 Task: Look for Airbnb properties in Bali, Cameroon from 6th December, 2023 to 18th December, 2023 for 3 adults.2 bedrooms having 2 beds and 2 bathrooms. Property type can be hotel. Amenities needed are: washing machine. Look for 4 properties as per requirement.
Action: Mouse pressed left at (469, 74)
Screenshot: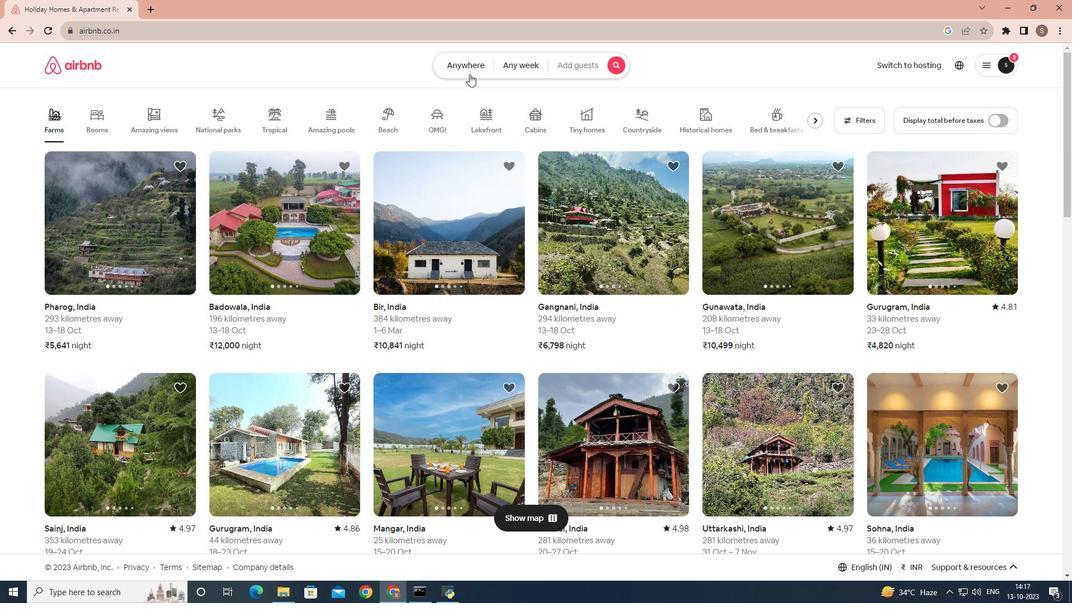 
Action: Mouse moved to (367, 112)
Screenshot: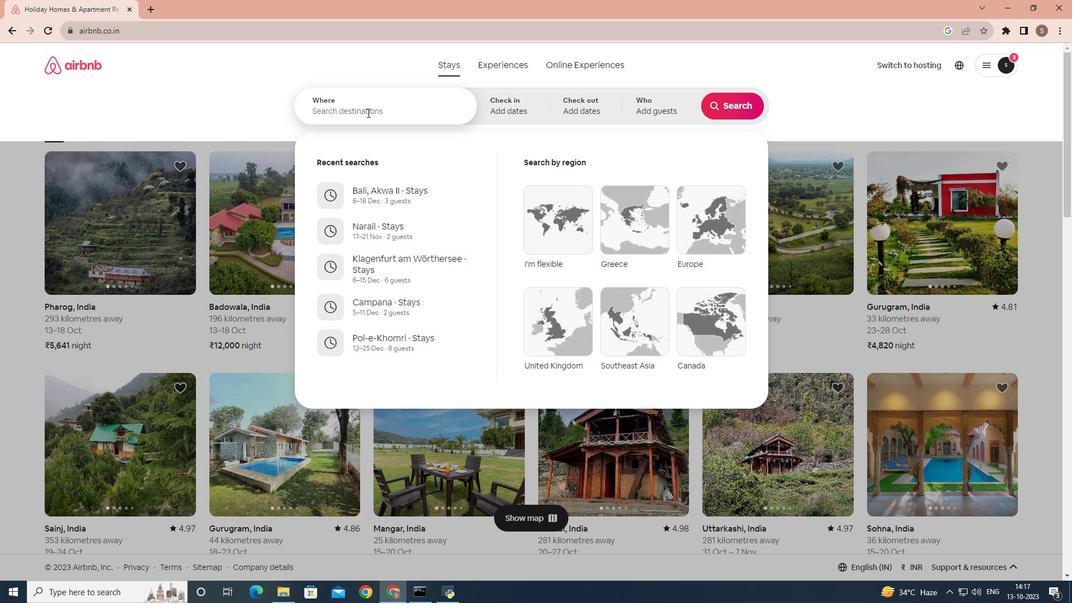 
Action: Mouse pressed left at (367, 112)
Screenshot: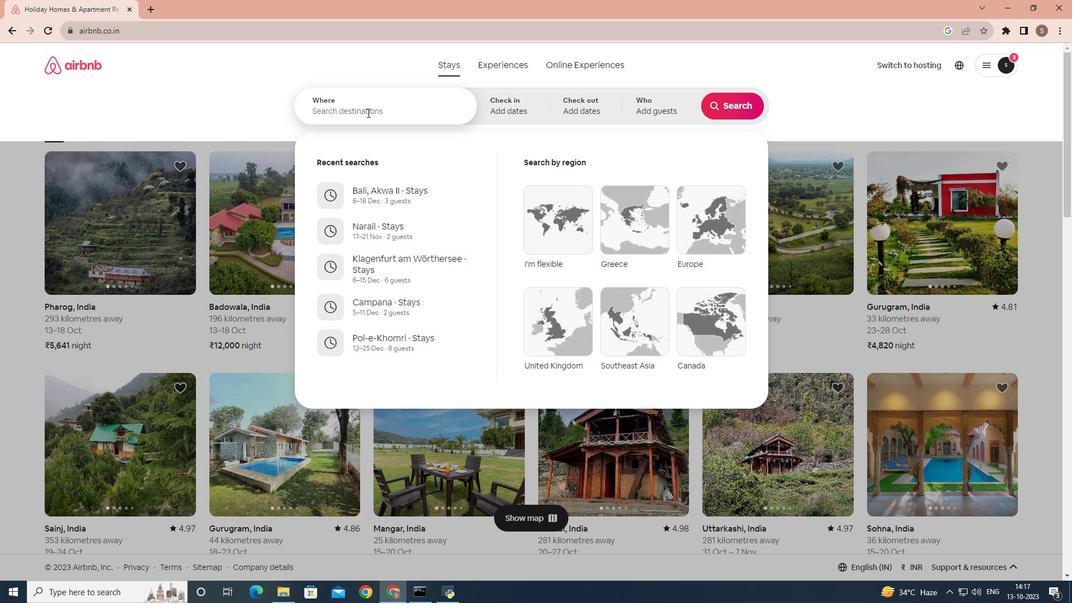 
Action: Key pressed bali<Key.space>,cameroon
Screenshot: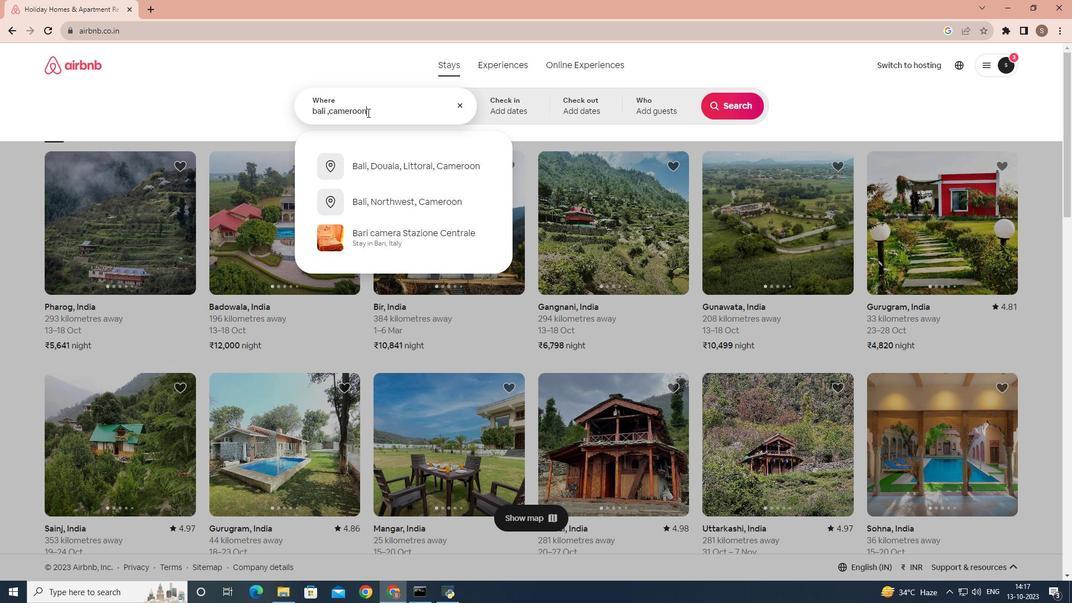 
Action: Mouse moved to (353, 207)
Screenshot: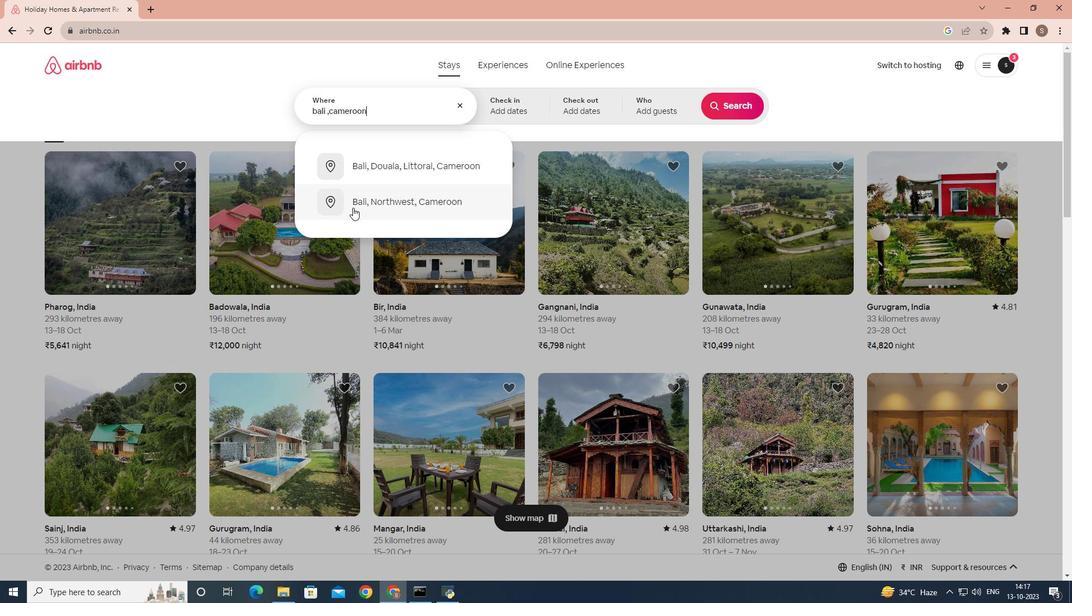 
Action: Mouse pressed left at (353, 207)
Screenshot: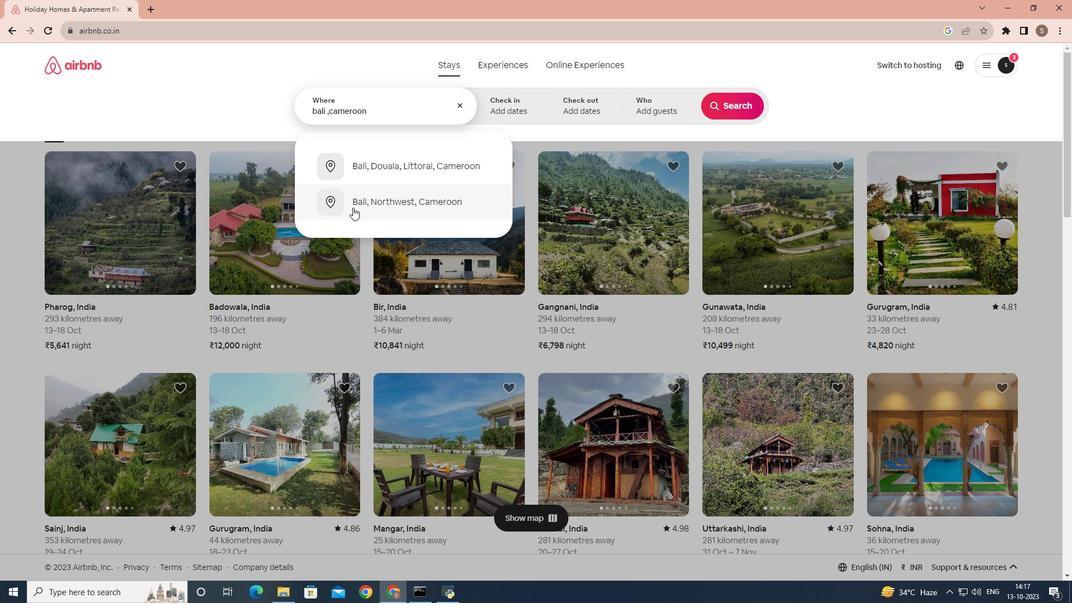 
Action: Mouse moved to (727, 194)
Screenshot: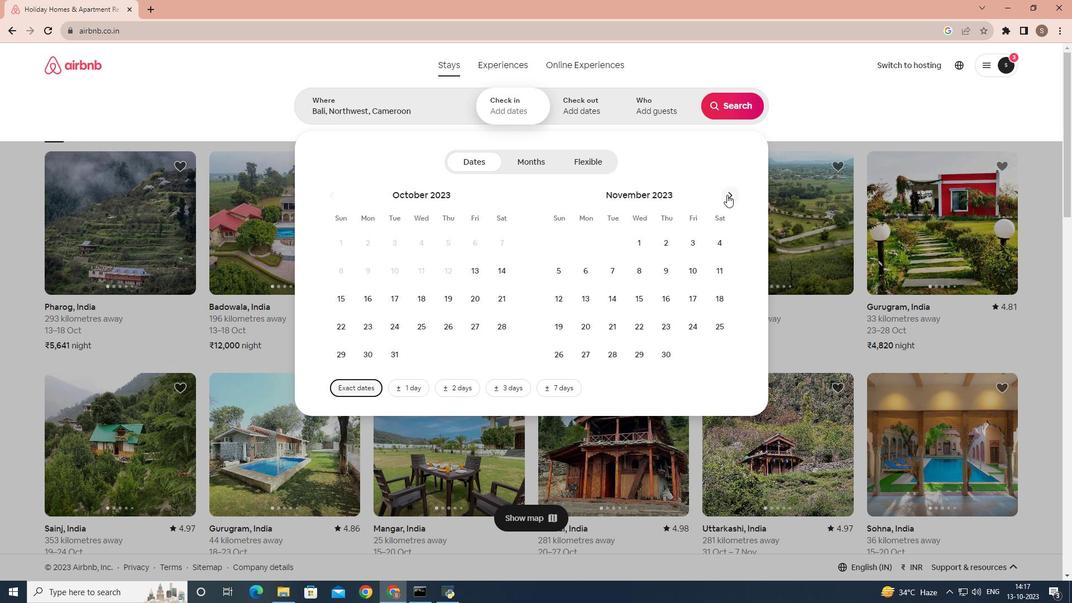 
Action: Mouse pressed left at (727, 194)
Screenshot: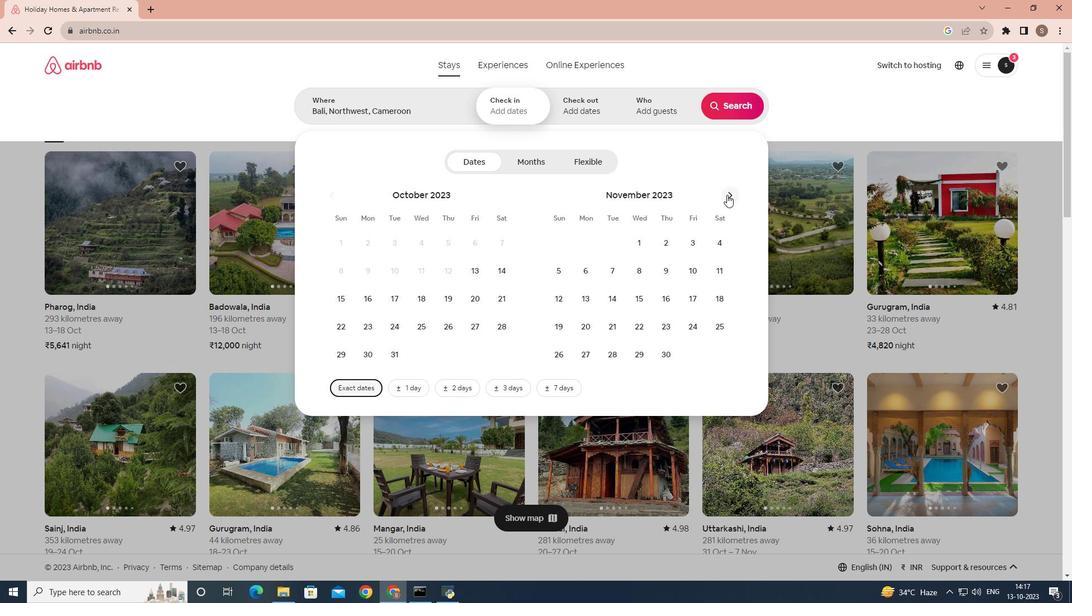 
Action: Mouse moved to (642, 272)
Screenshot: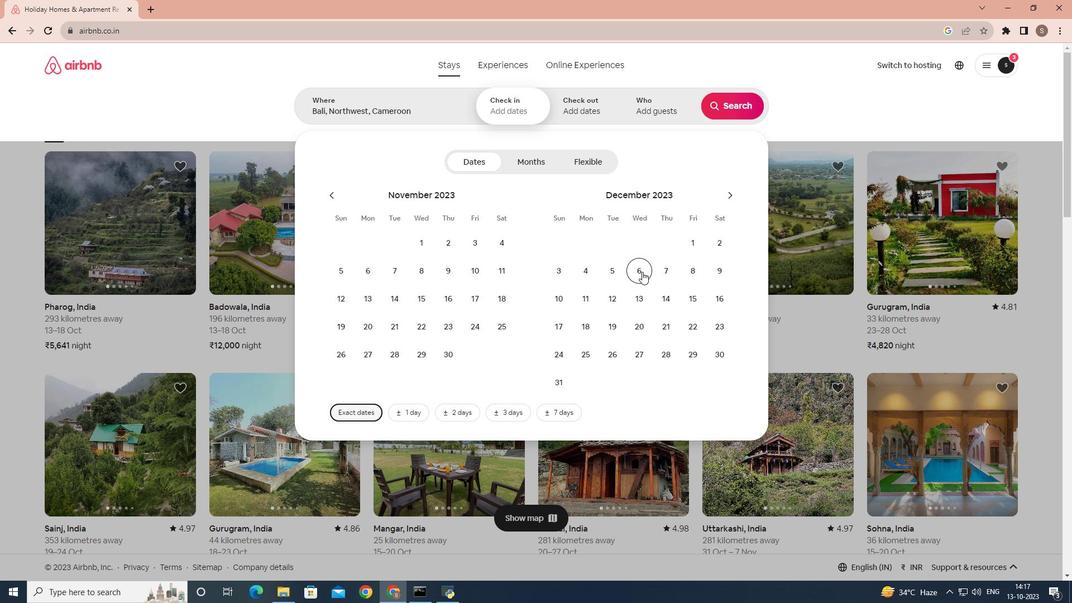 
Action: Mouse pressed left at (642, 272)
Screenshot: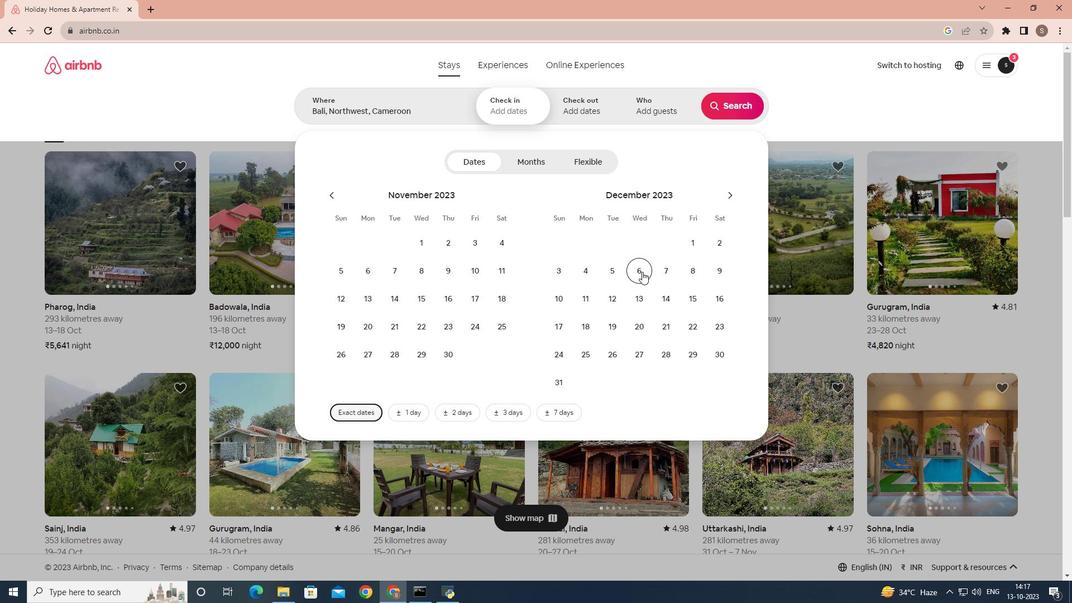 
Action: Mouse moved to (582, 330)
Screenshot: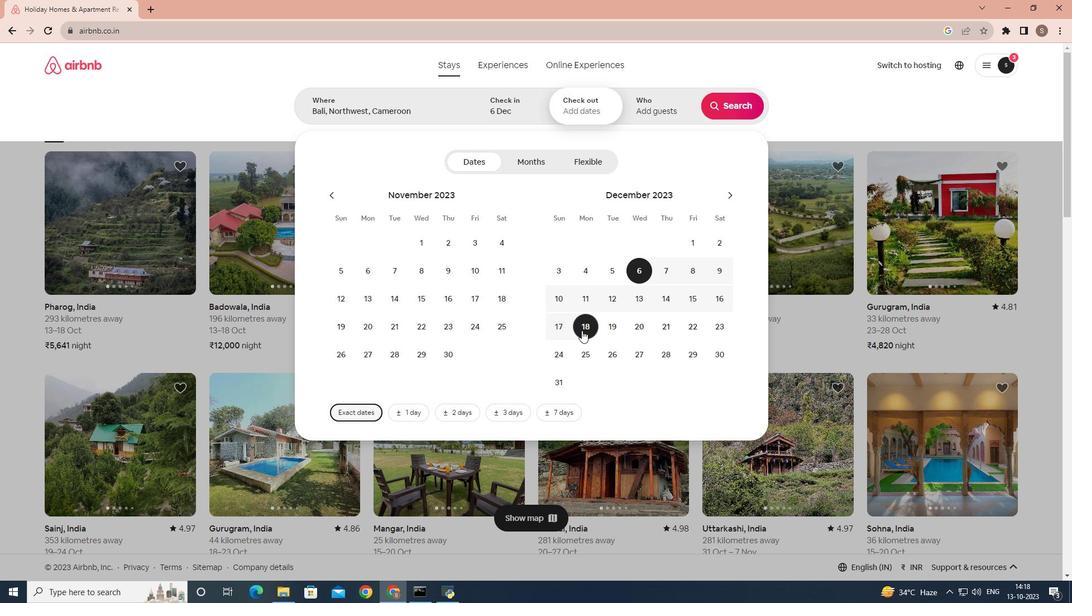 
Action: Mouse pressed left at (582, 330)
Screenshot: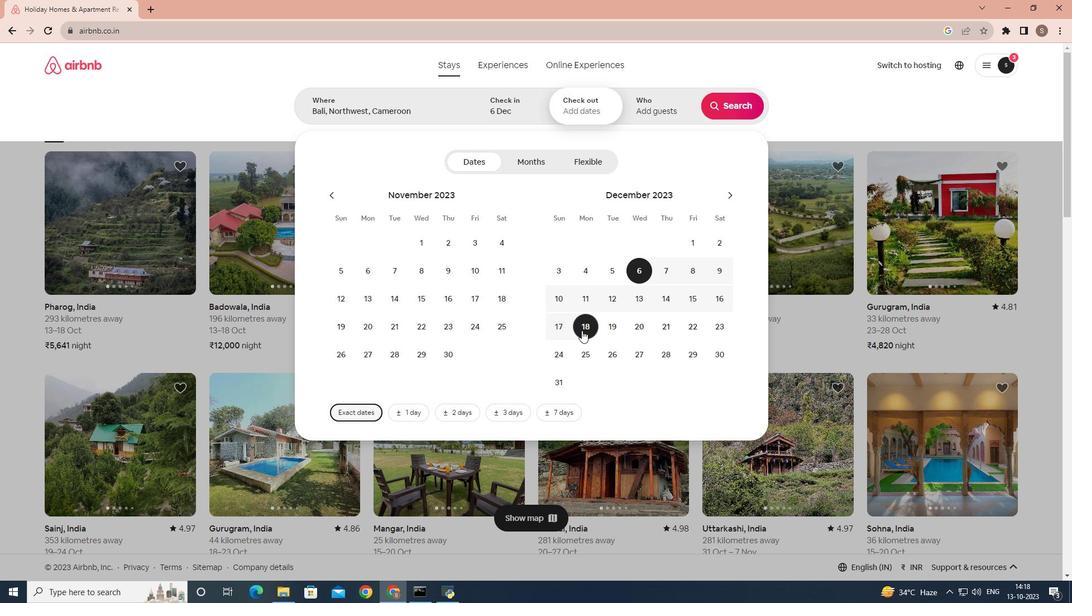 
Action: Mouse moved to (661, 108)
Screenshot: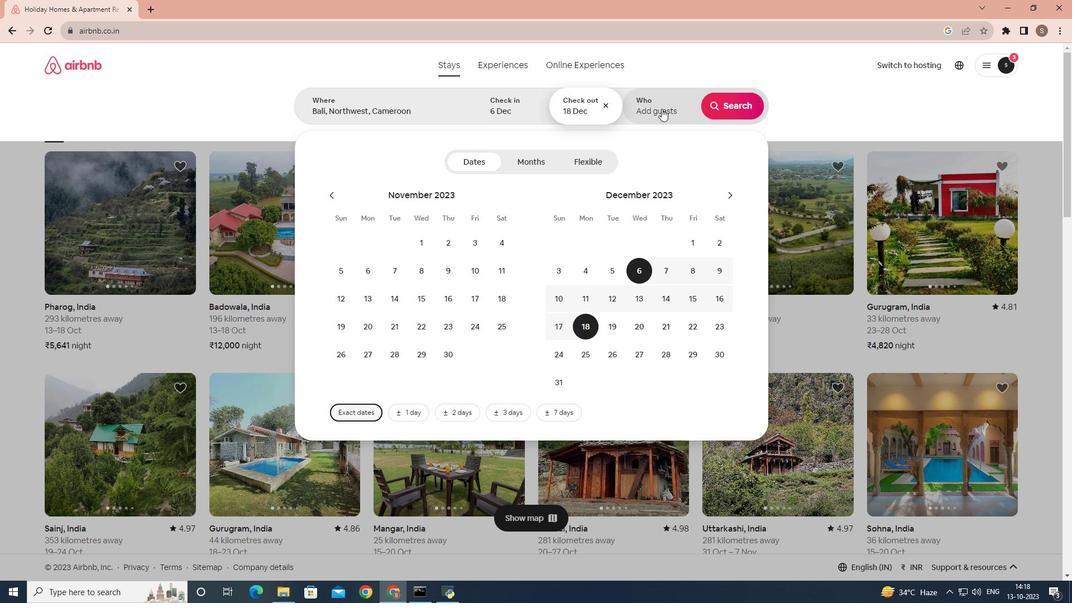 
Action: Mouse pressed left at (661, 108)
Screenshot: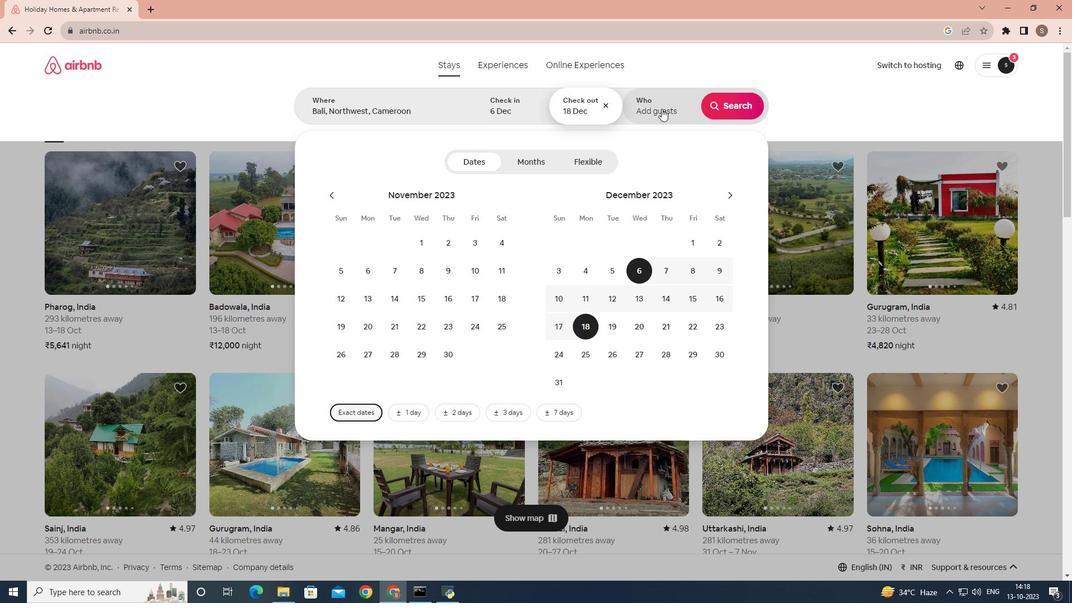 
Action: Mouse moved to (728, 170)
Screenshot: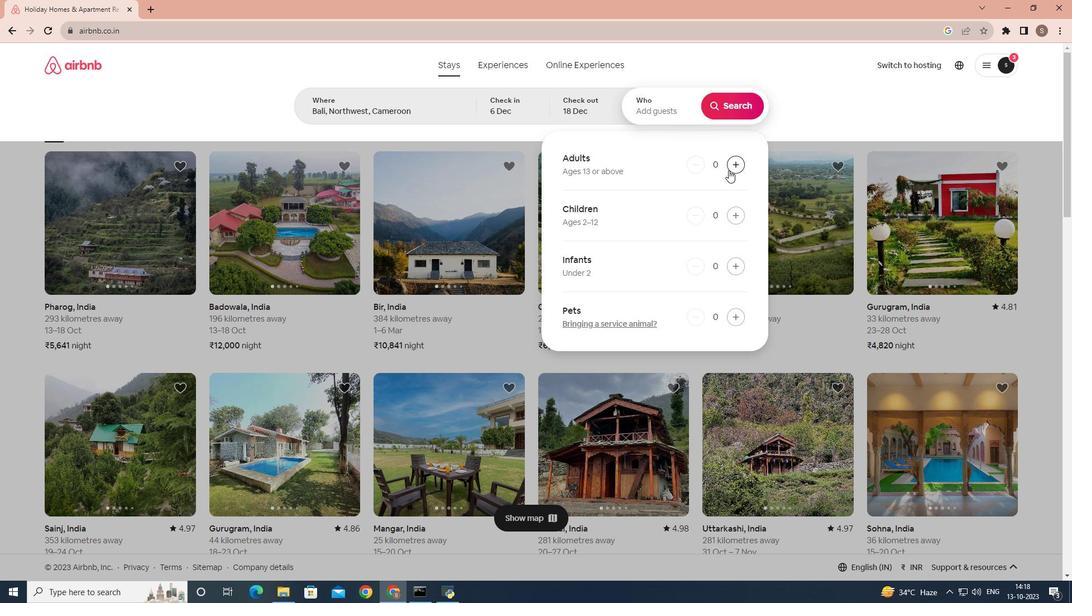 
Action: Mouse pressed left at (728, 170)
Screenshot: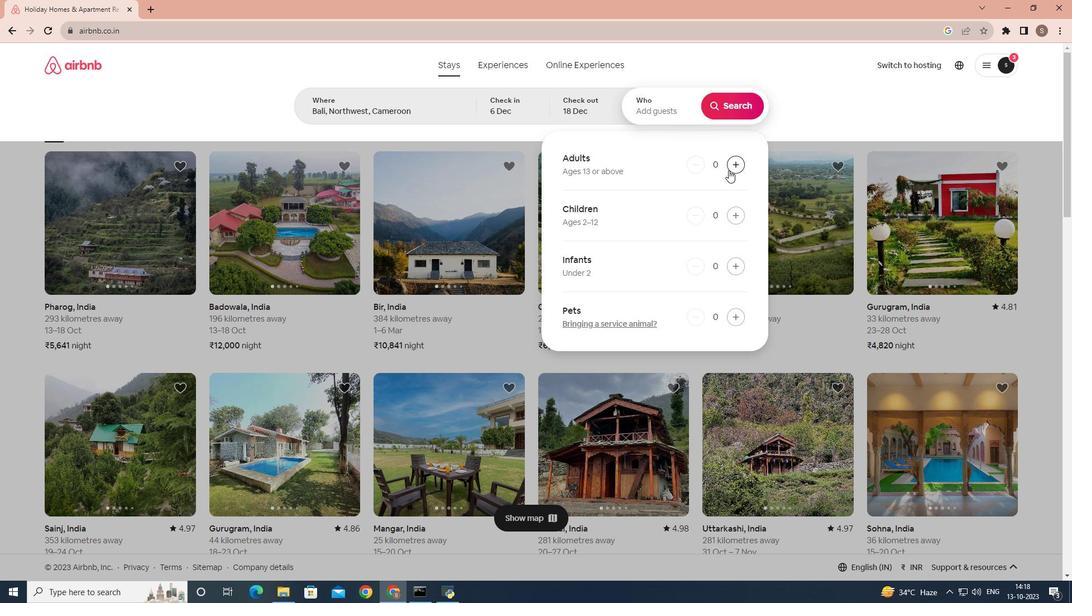 
Action: Mouse pressed left at (728, 170)
Screenshot: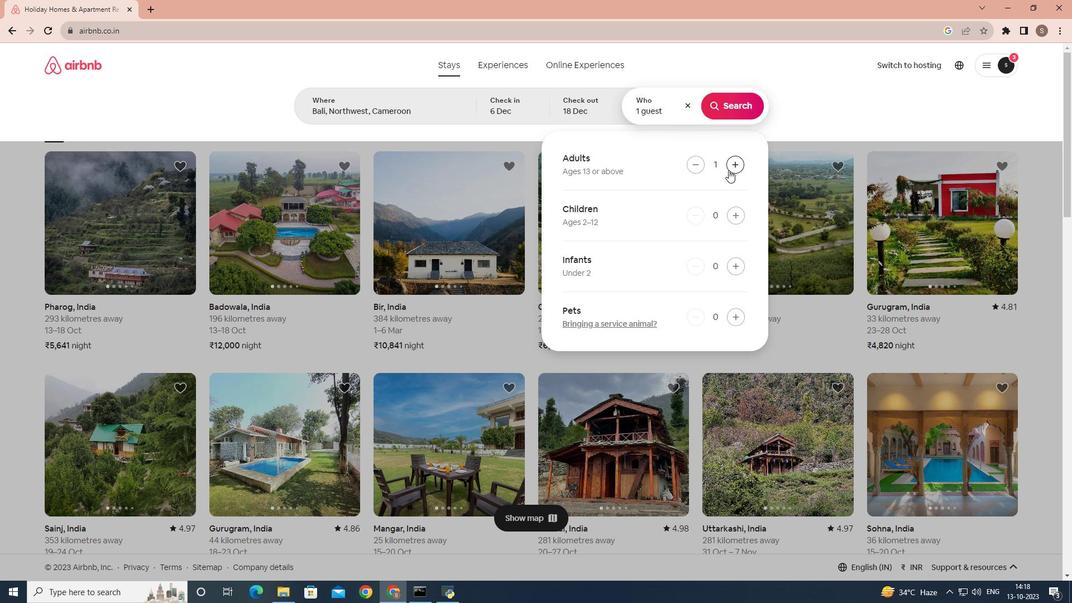 
Action: Mouse pressed left at (728, 170)
Screenshot: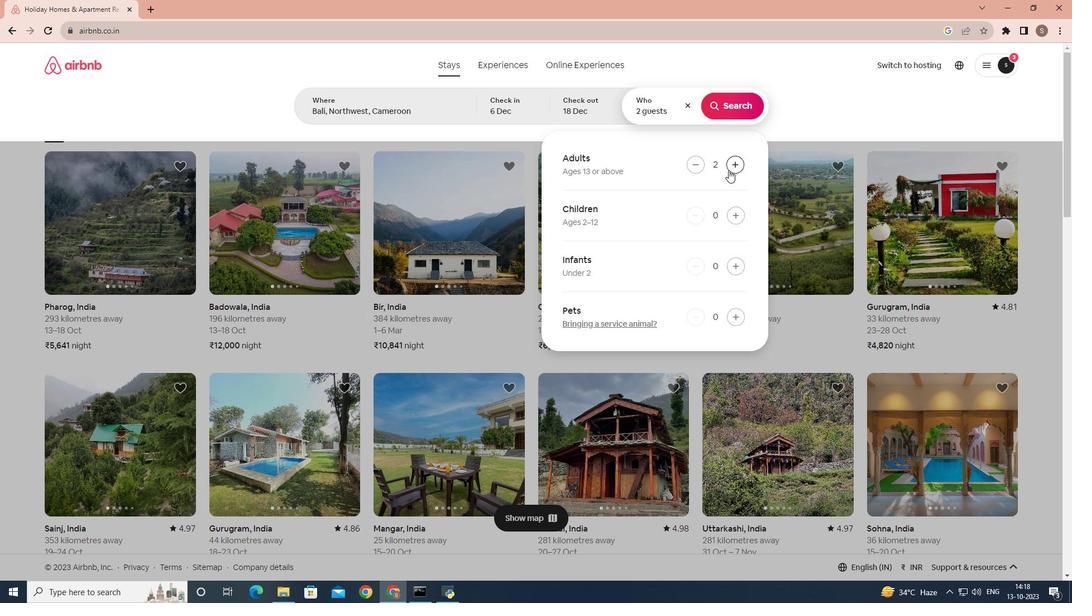 
Action: Mouse moved to (750, 108)
Screenshot: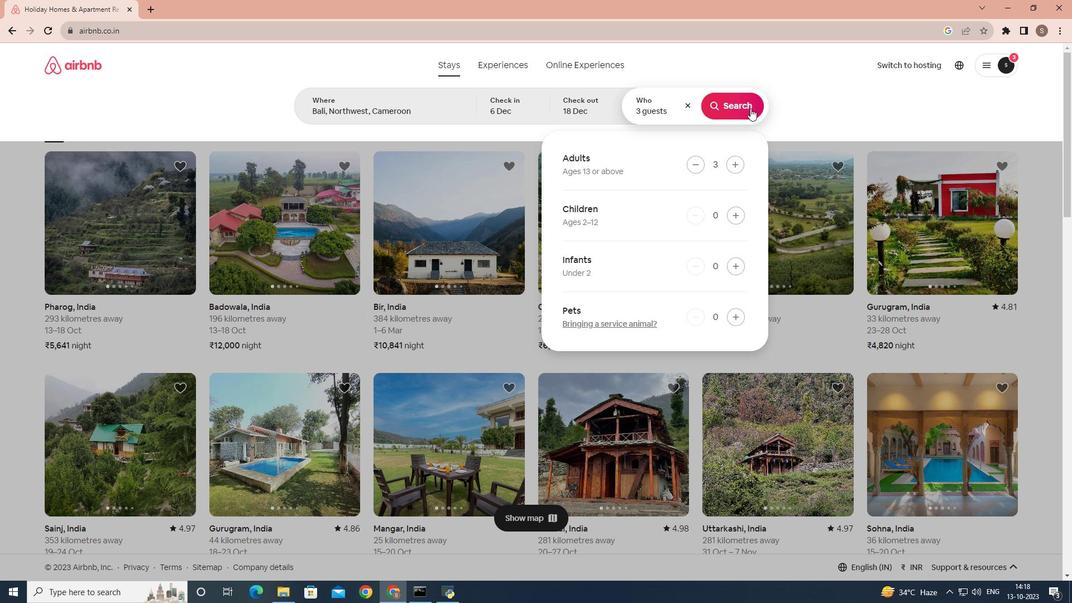 
Action: Mouse pressed left at (750, 108)
Screenshot: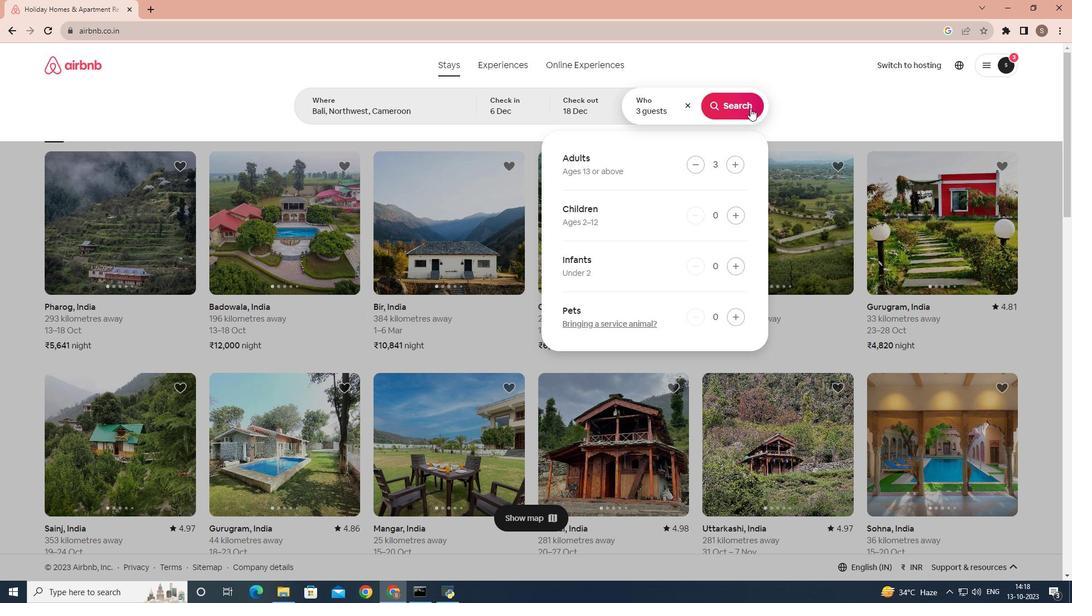 
Action: Mouse moved to (875, 107)
Screenshot: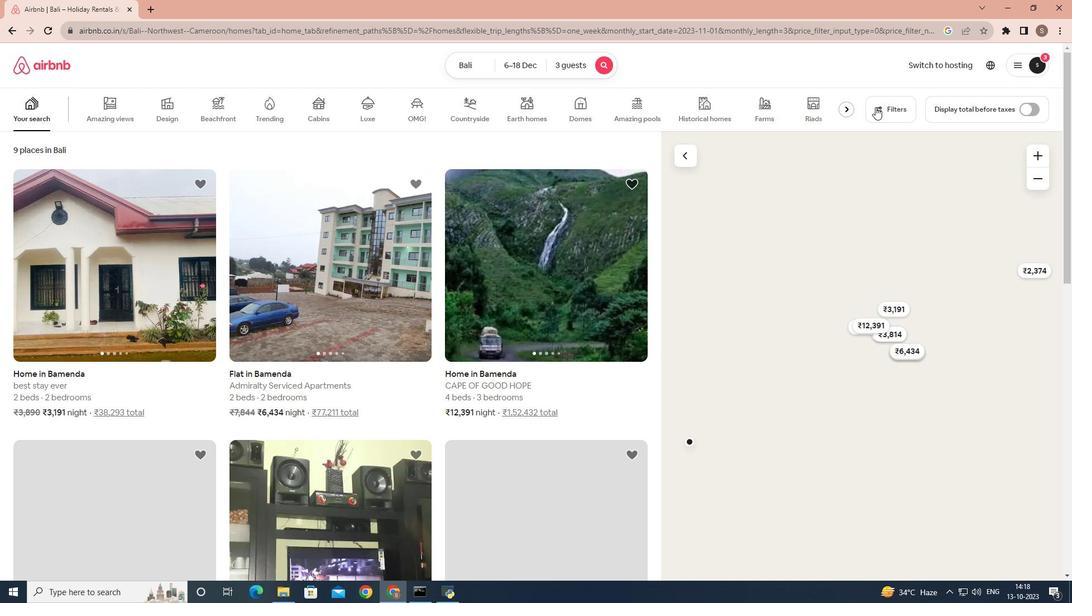 
Action: Mouse pressed left at (875, 107)
Screenshot: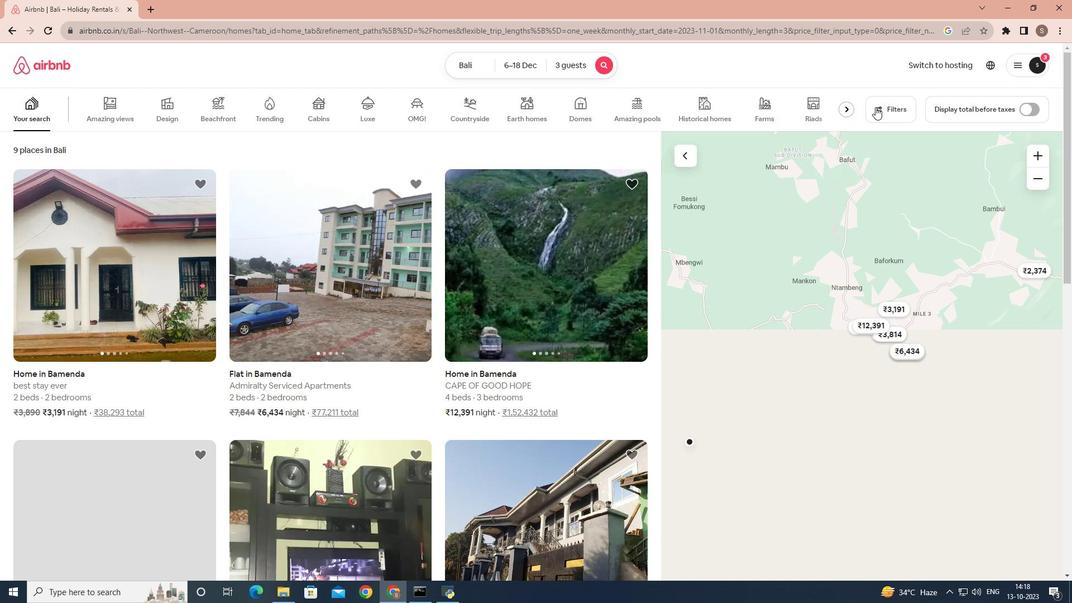 
Action: Mouse moved to (277, 241)
Screenshot: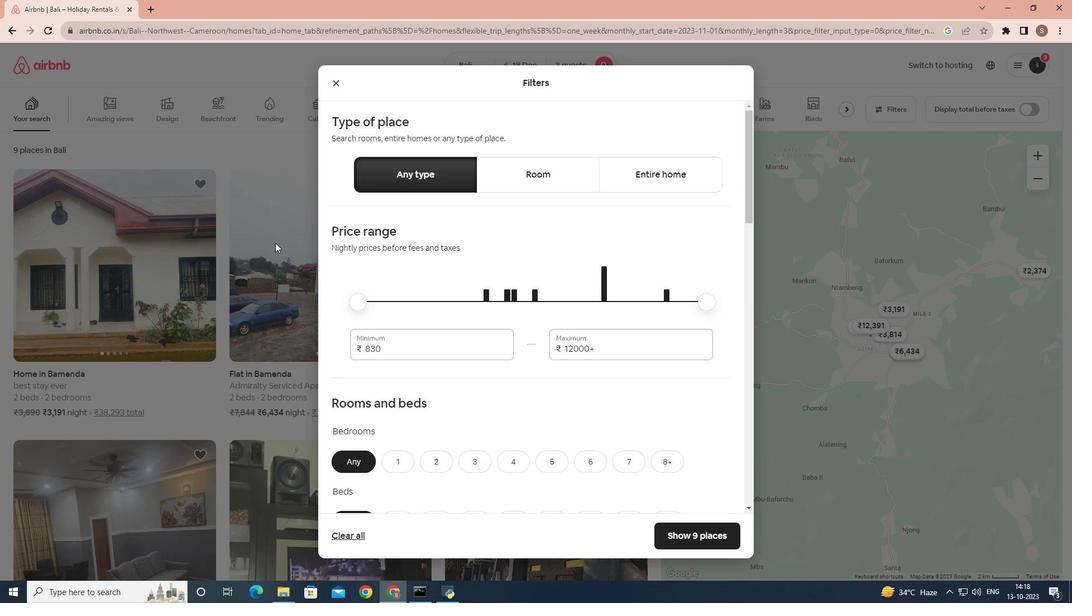 
Action: Mouse scrolled (277, 241) with delta (0, 0)
Screenshot: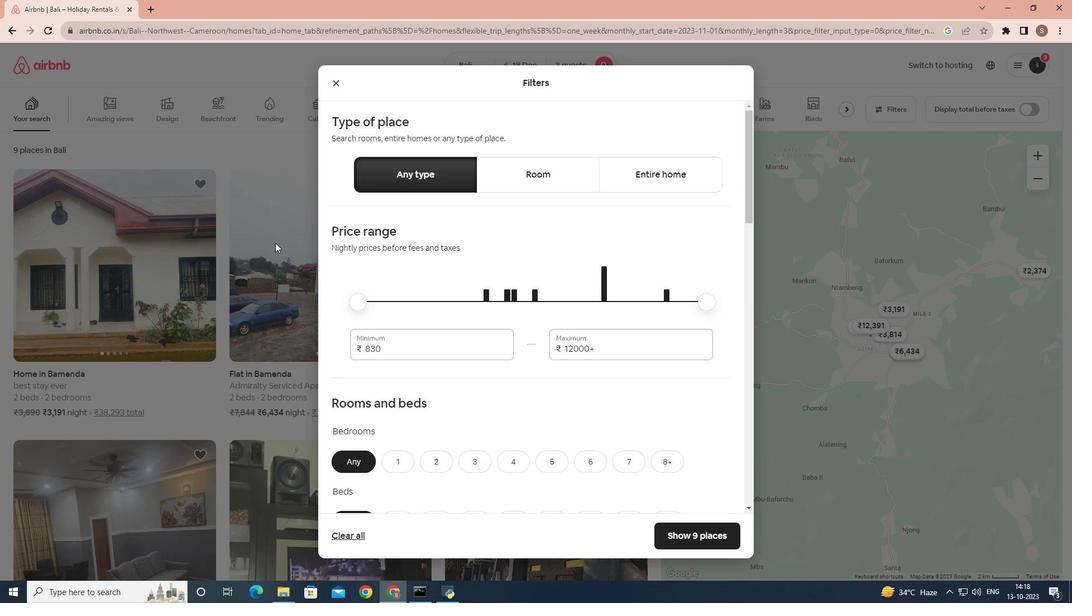 
Action: Mouse moved to (275, 242)
Screenshot: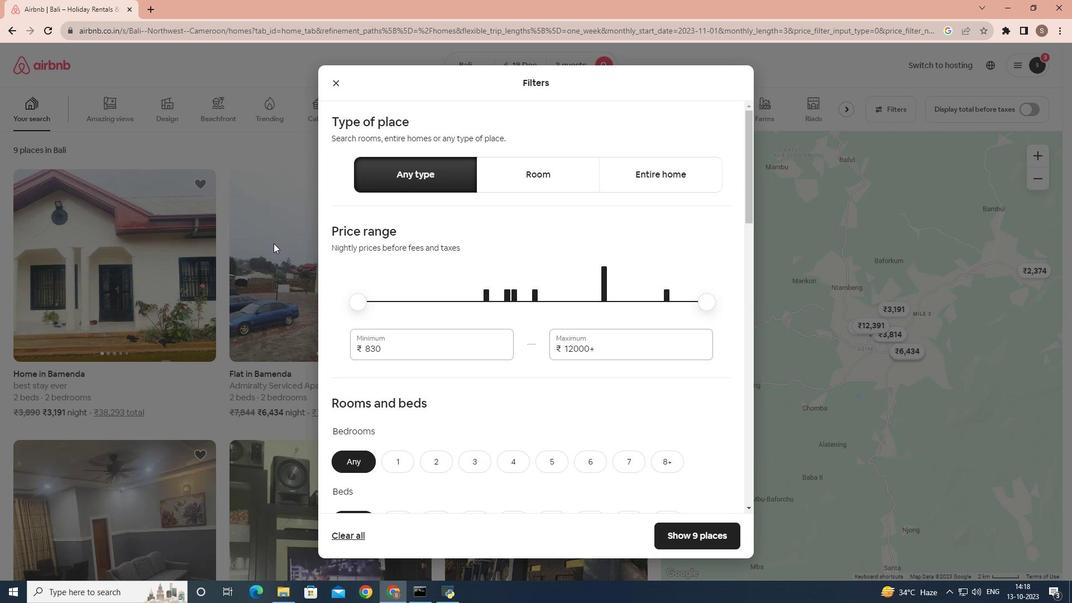 
Action: Mouse scrolled (275, 242) with delta (0, 0)
Screenshot: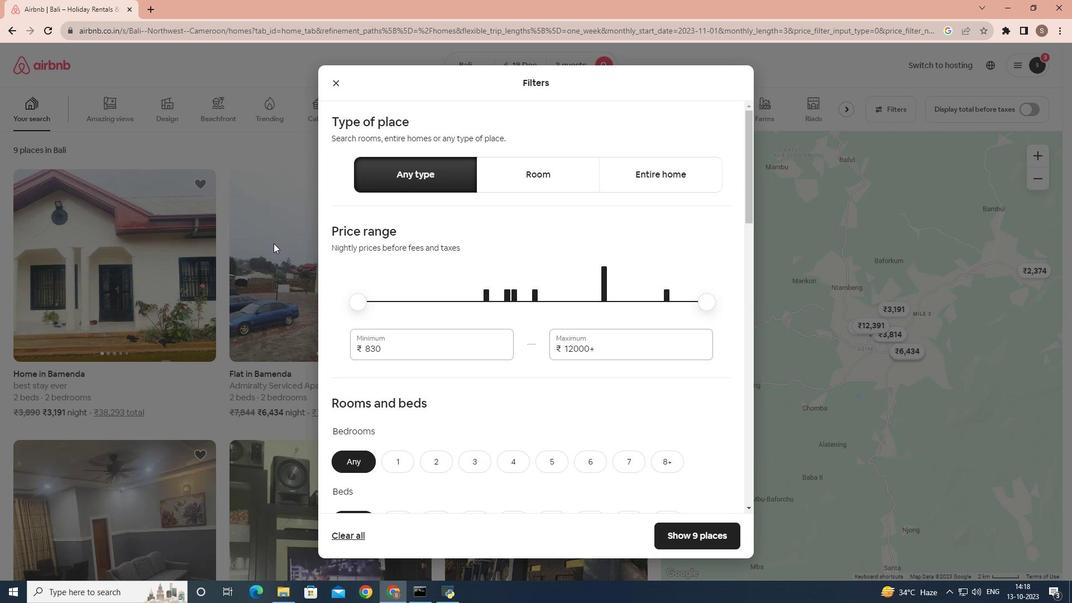 
Action: Mouse moved to (273, 243)
Screenshot: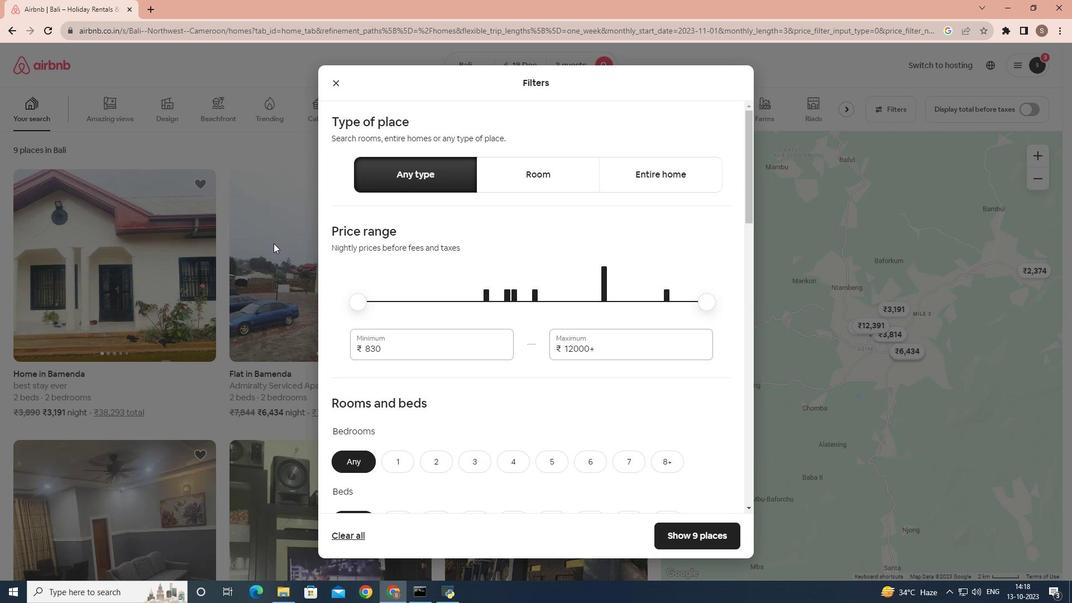 
Action: Mouse scrolled (273, 242) with delta (0, 0)
Screenshot: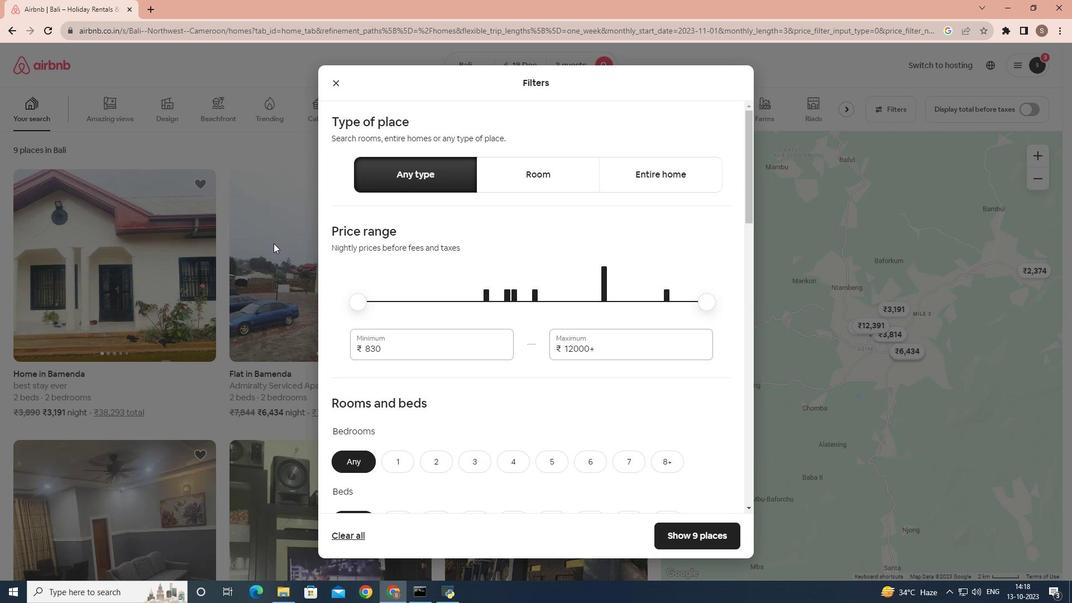 
Action: Mouse moved to (391, 265)
Screenshot: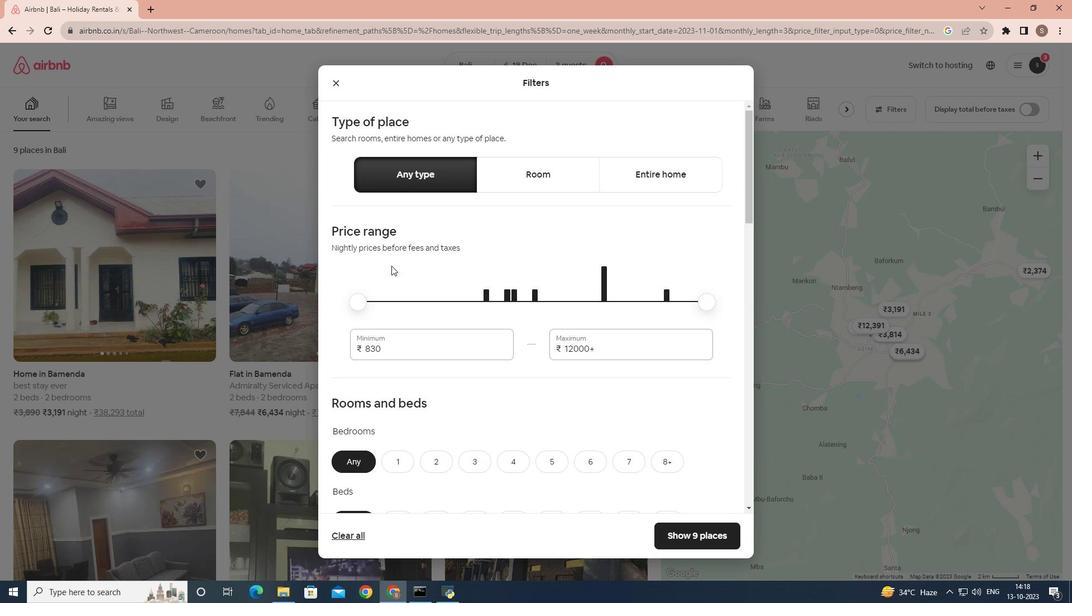 
Action: Mouse scrolled (391, 265) with delta (0, 0)
Screenshot: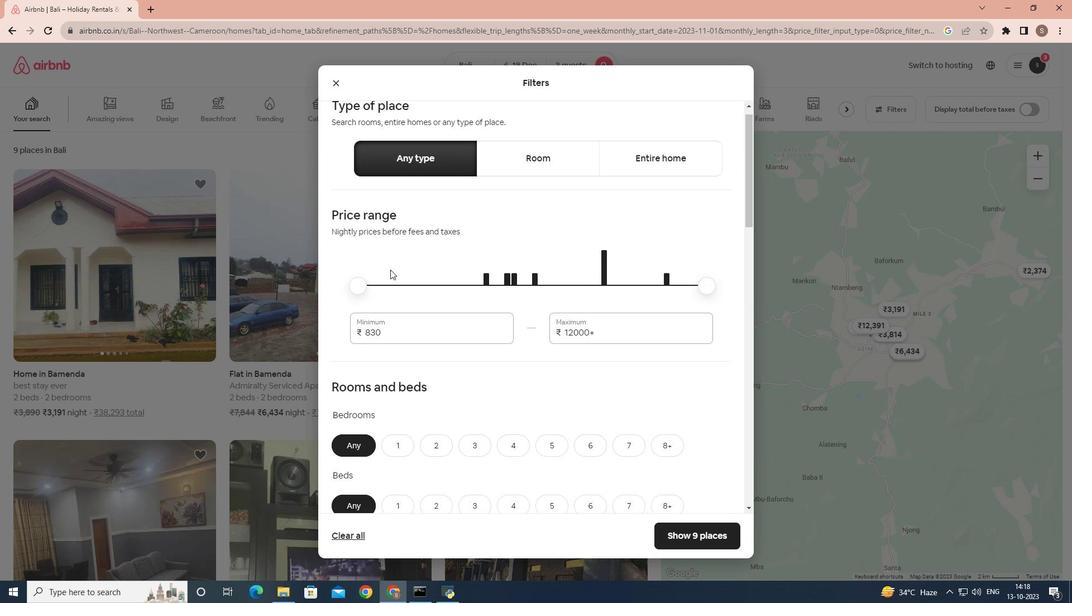 
Action: Mouse moved to (391, 266)
Screenshot: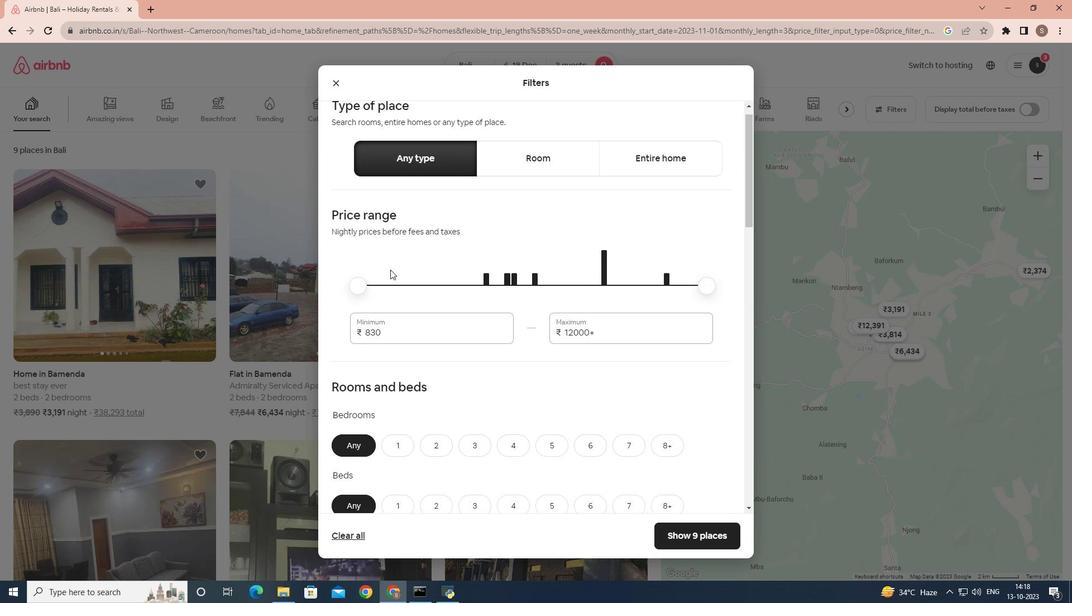 
Action: Mouse scrolled (391, 265) with delta (0, 0)
Screenshot: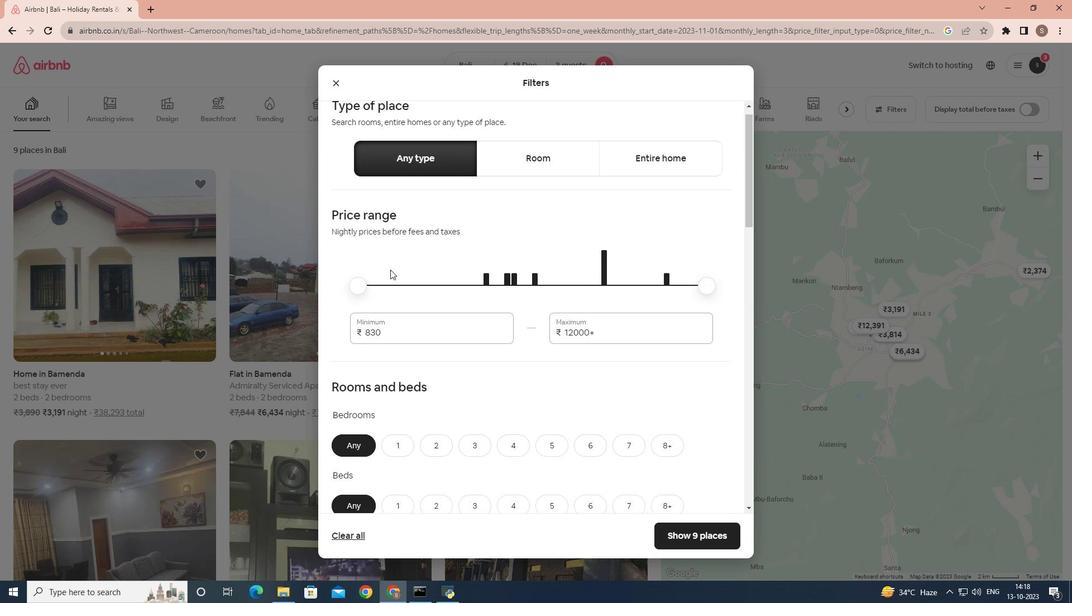 
Action: Mouse moved to (390, 269)
Screenshot: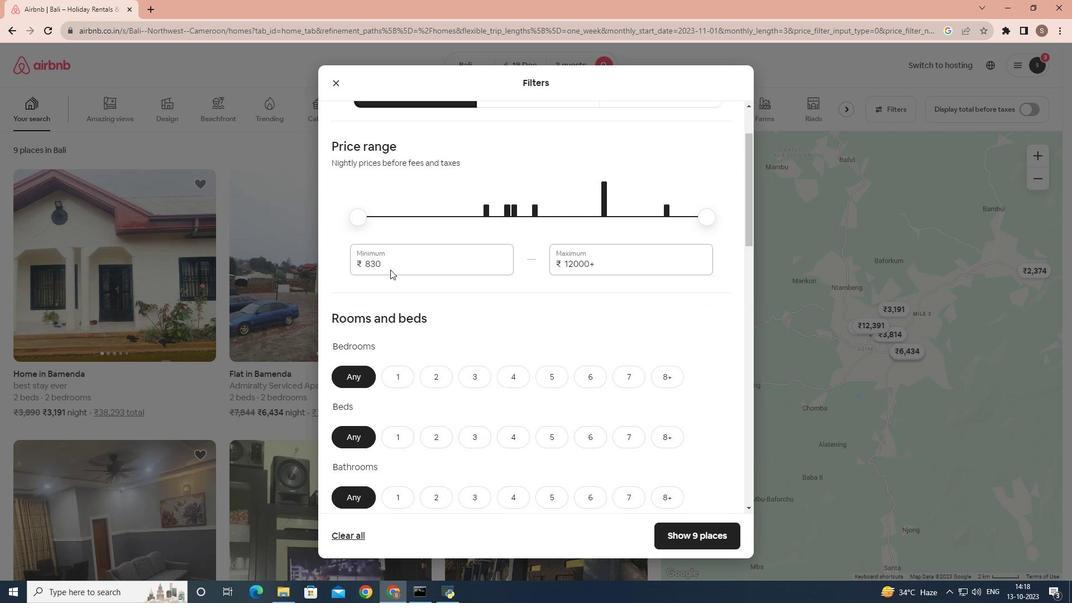 
Action: Mouse scrolled (390, 268) with delta (0, 0)
Screenshot: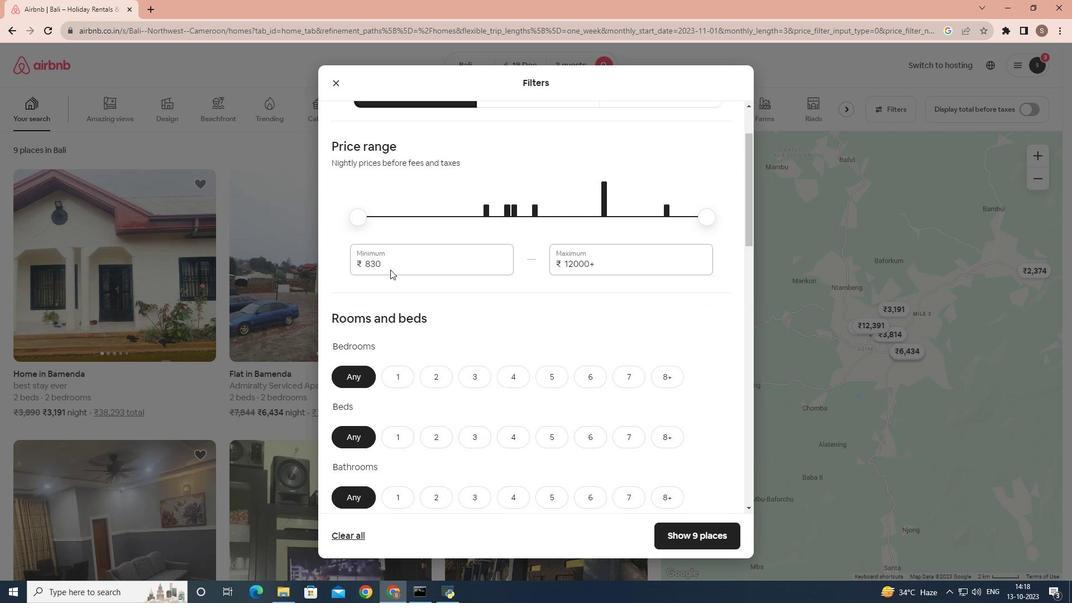 
Action: Mouse moved to (390, 269)
Screenshot: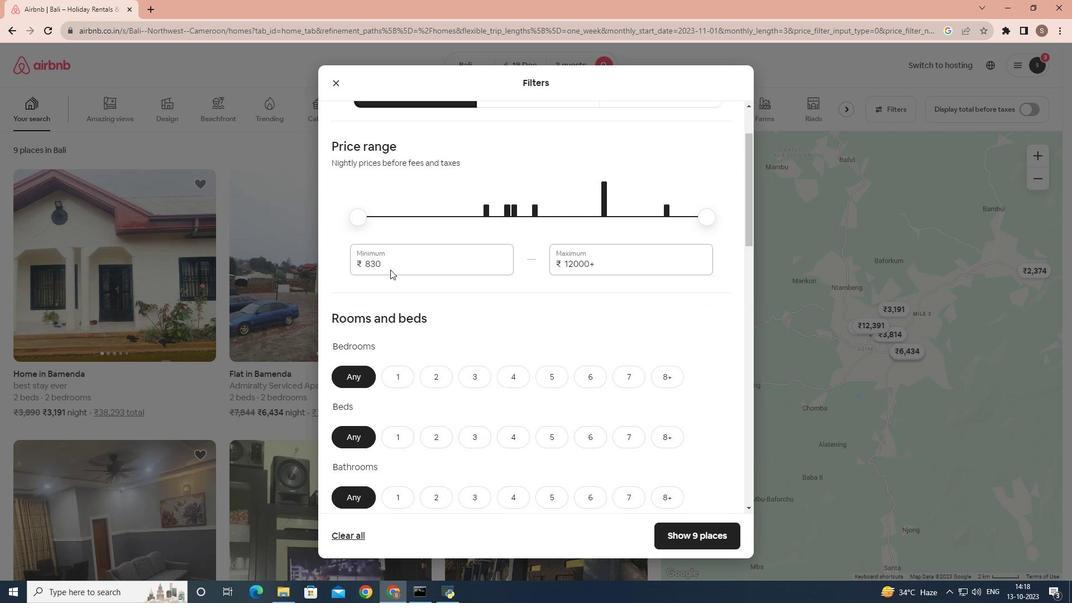 
Action: Mouse scrolled (390, 269) with delta (0, 0)
Screenshot: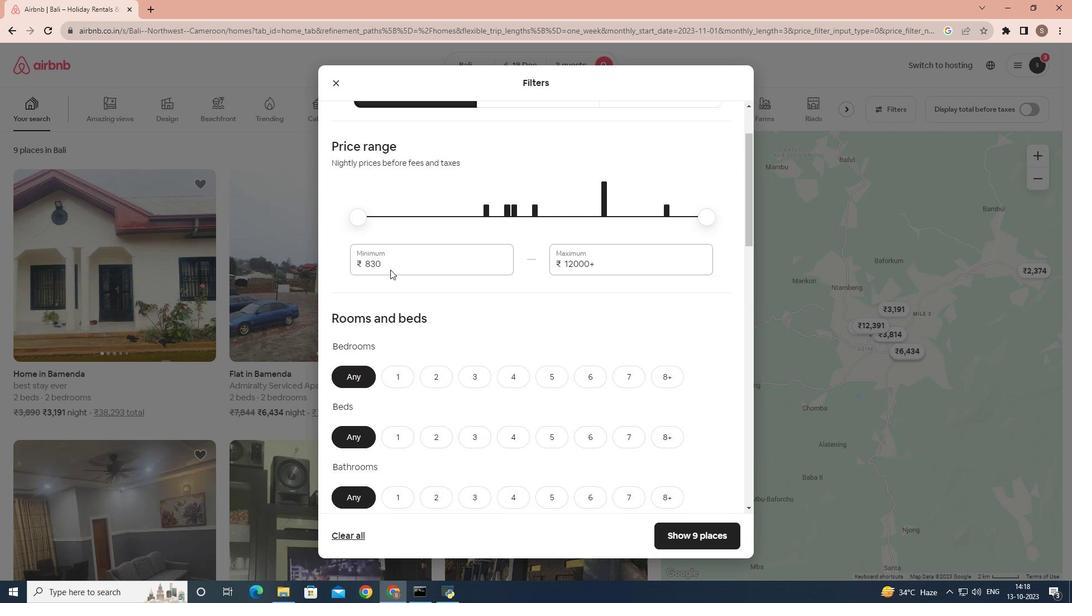 
Action: Mouse moved to (432, 228)
Screenshot: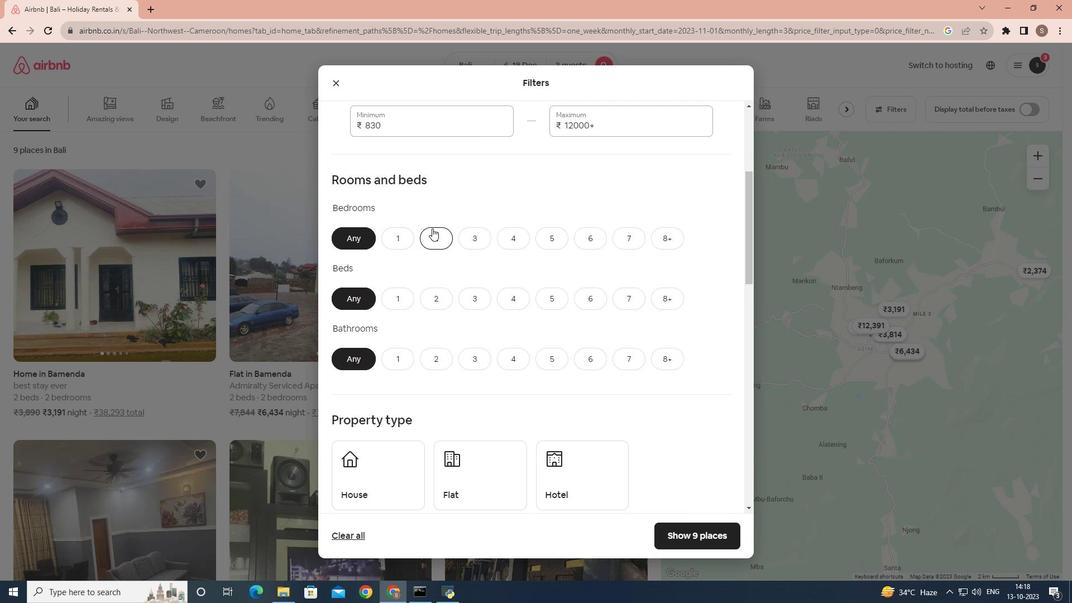 
Action: Mouse pressed left at (432, 228)
Screenshot: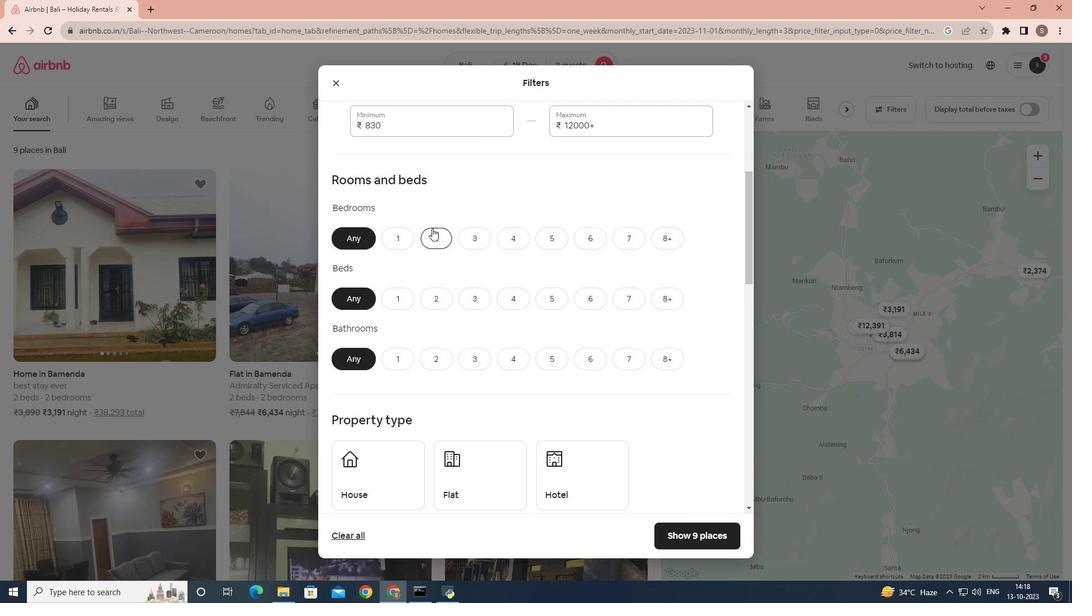 
Action: Mouse moved to (435, 304)
Screenshot: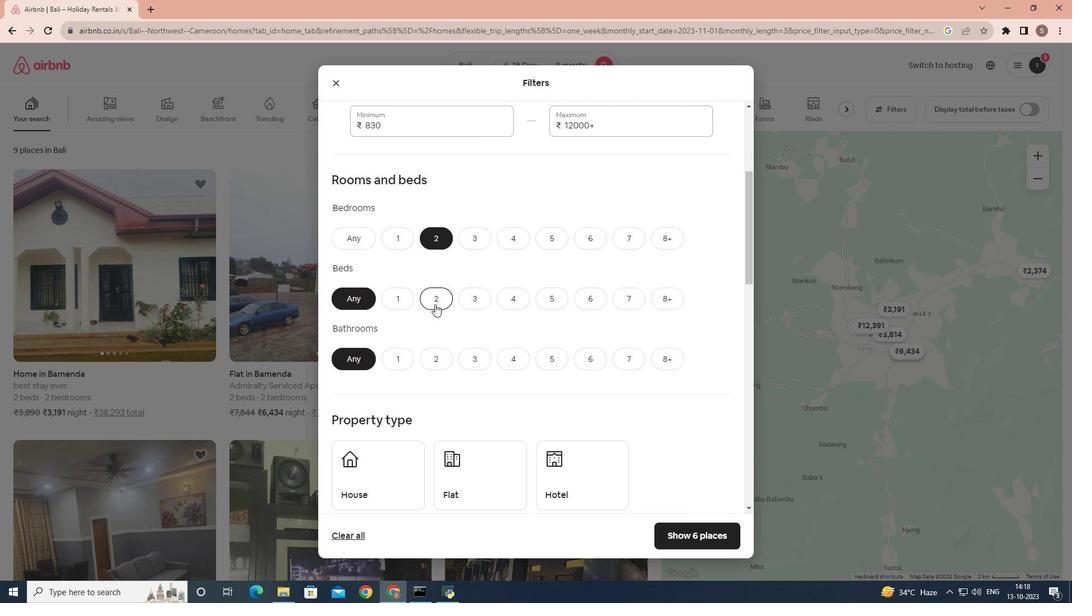 
Action: Mouse pressed left at (435, 304)
Screenshot: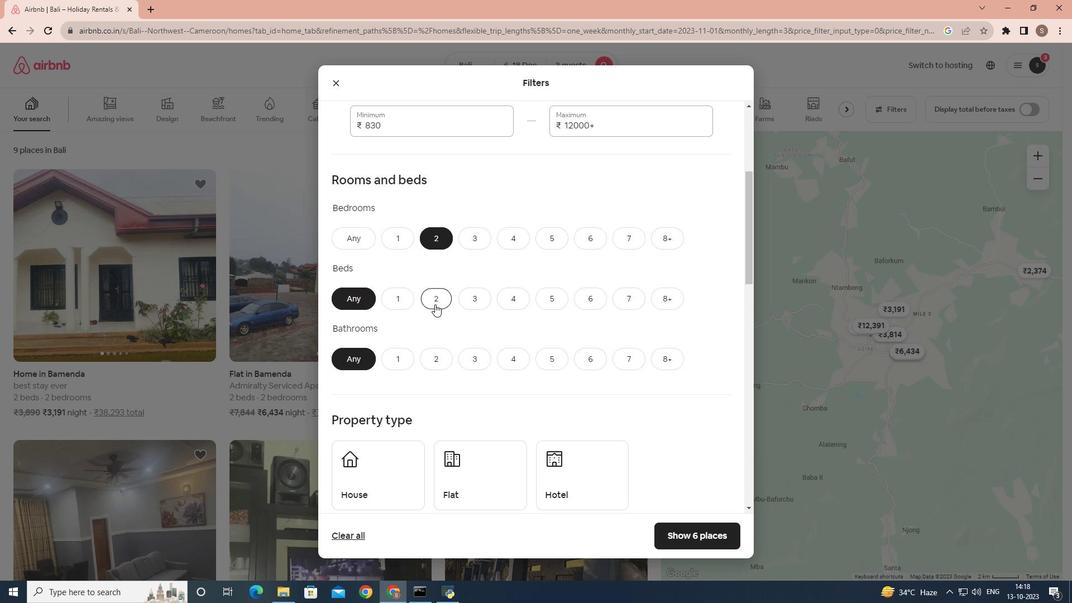 
Action: Mouse moved to (444, 370)
Screenshot: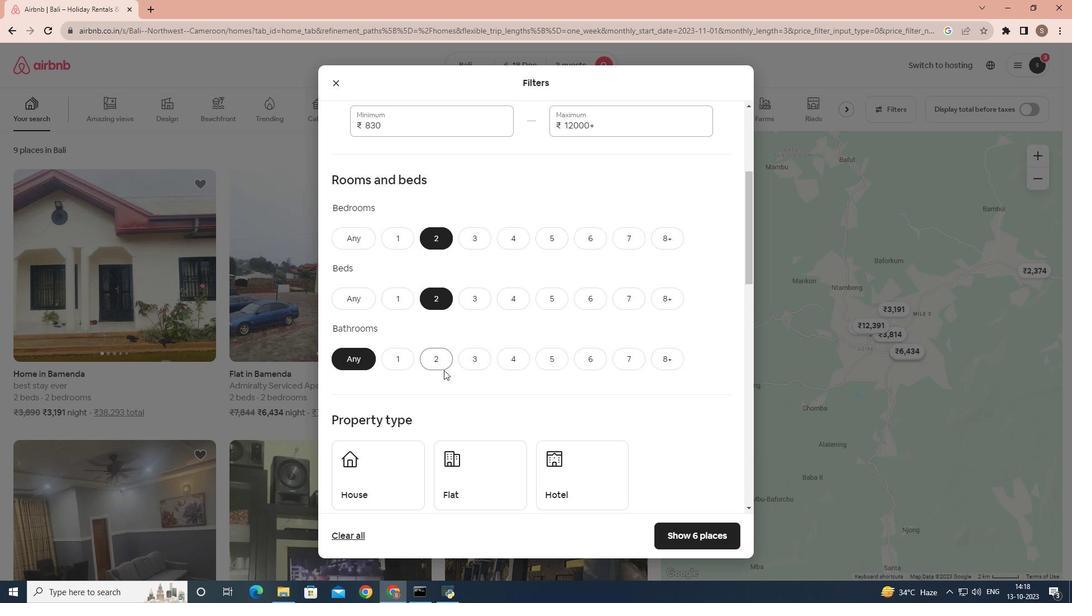 
Action: Mouse pressed left at (444, 370)
Screenshot: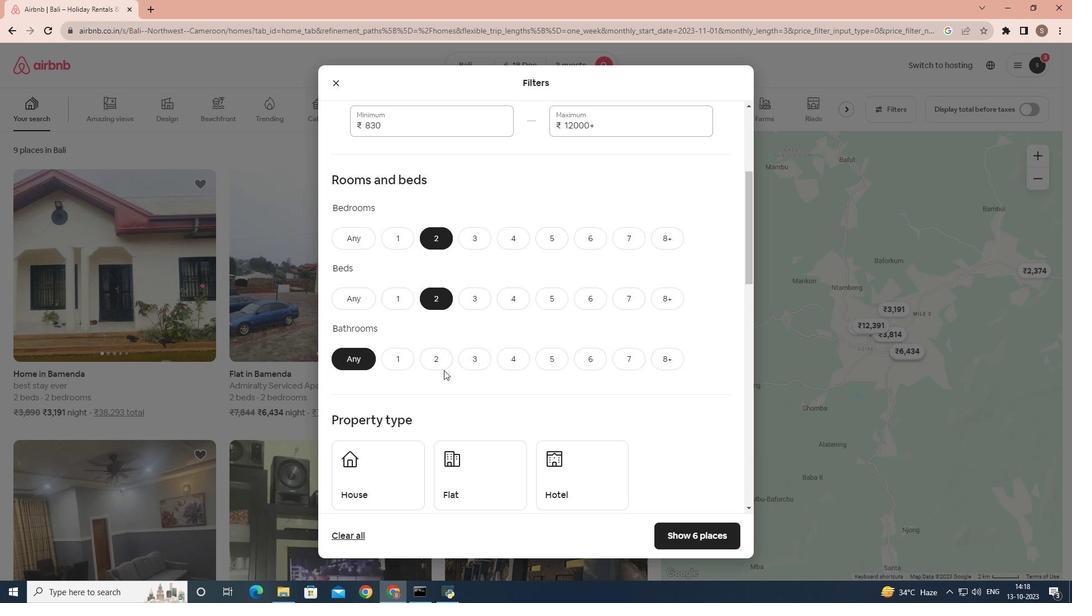 
Action: Mouse moved to (444, 365)
Screenshot: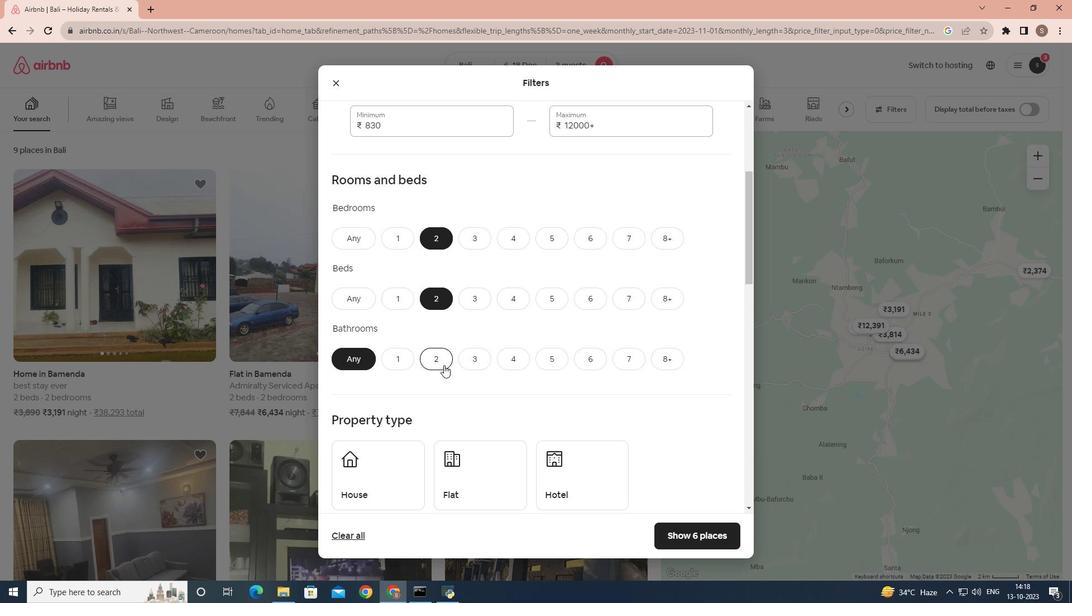 
Action: Mouse pressed left at (444, 365)
Screenshot: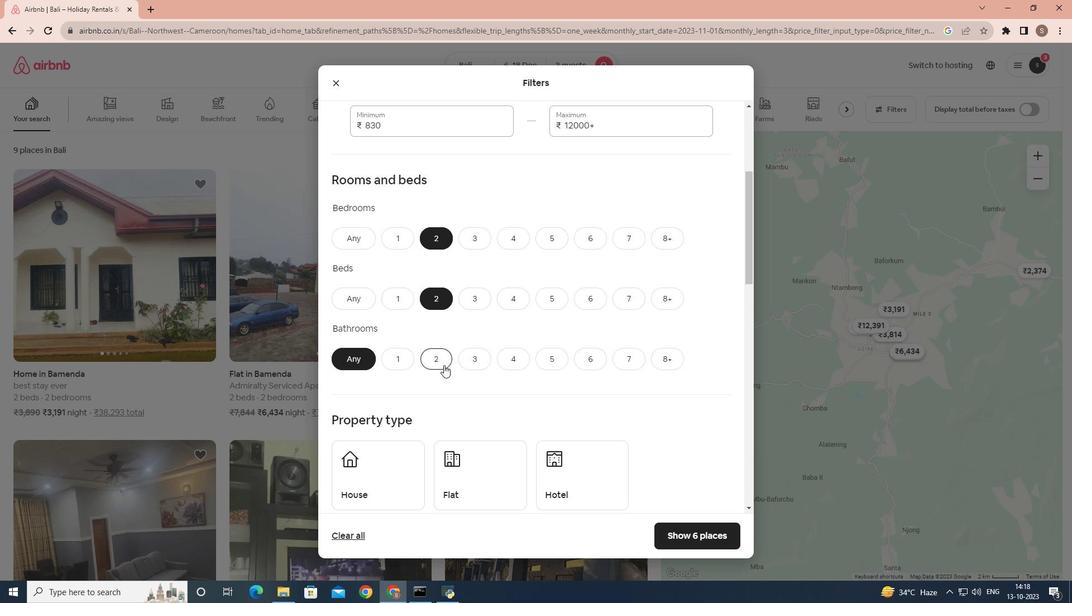 
Action: Mouse moved to (473, 323)
Screenshot: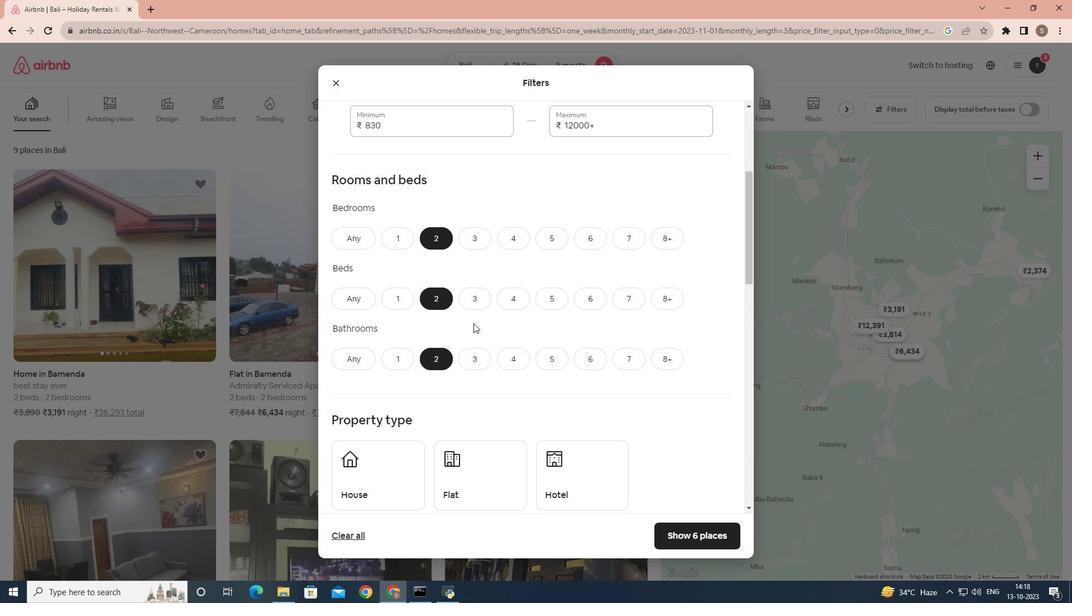 
Action: Mouse scrolled (473, 322) with delta (0, 0)
Screenshot: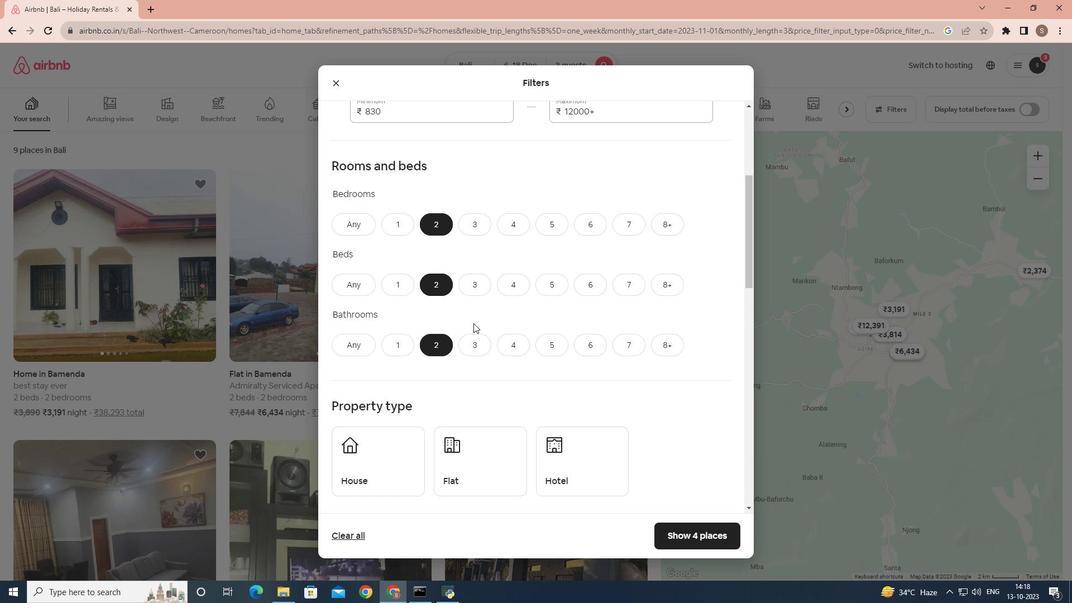 
Action: Mouse scrolled (473, 322) with delta (0, 0)
Screenshot: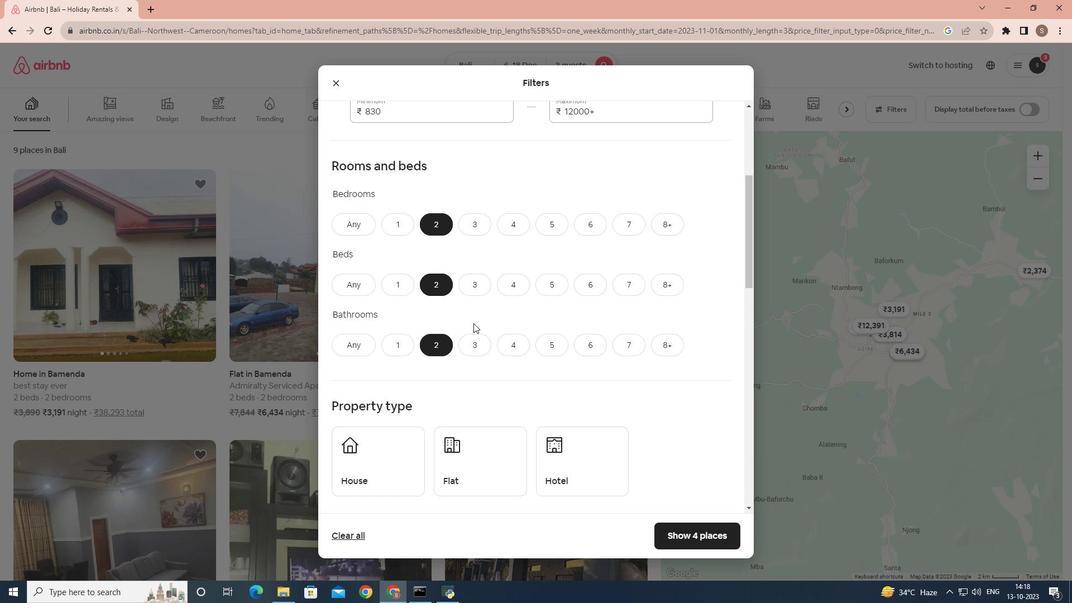 
Action: Mouse scrolled (473, 322) with delta (0, 0)
Screenshot: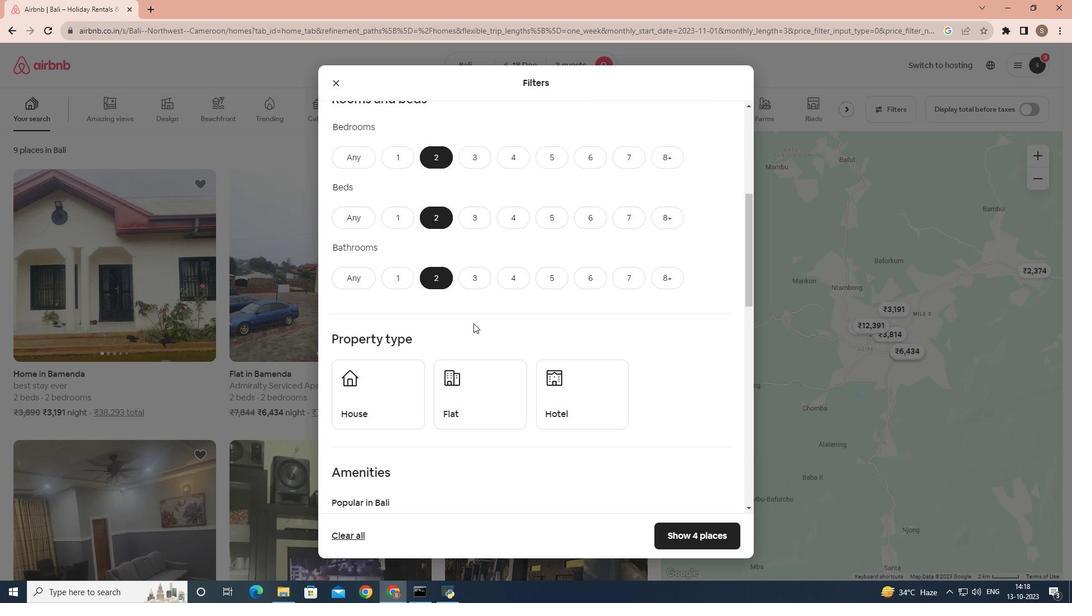
Action: Mouse scrolled (473, 322) with delta (0, 0)
Screenshot: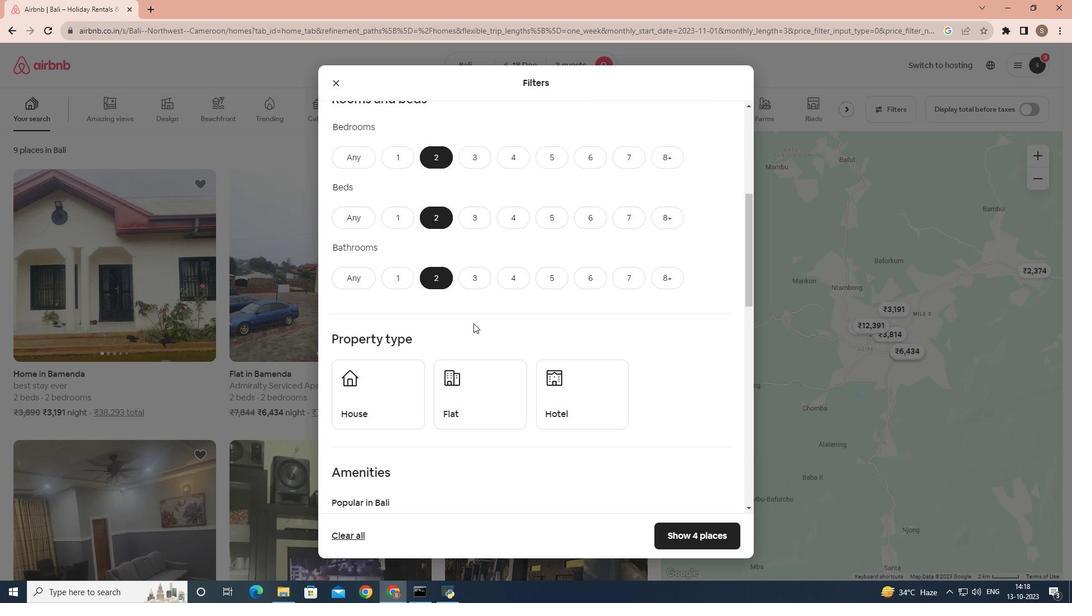 
Action: Mouse scrolled (473, 322) with delta (0, 0)
Screenshot: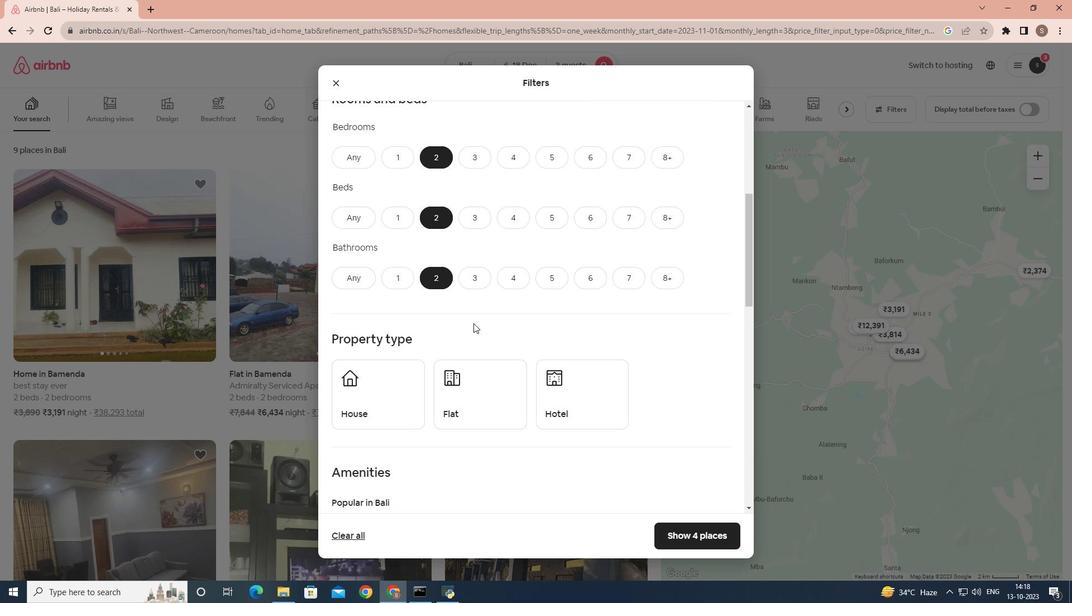 
Action: Mouse moved to (580, 223)
Screenshot: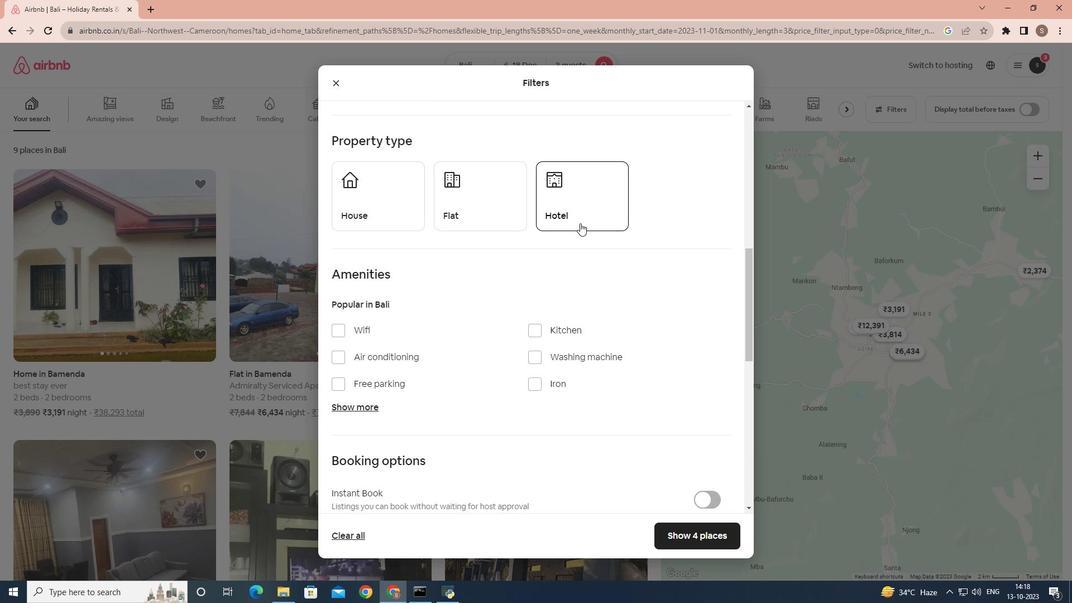 
Action: Mouse pressed left at (580, 223)
Screenshot: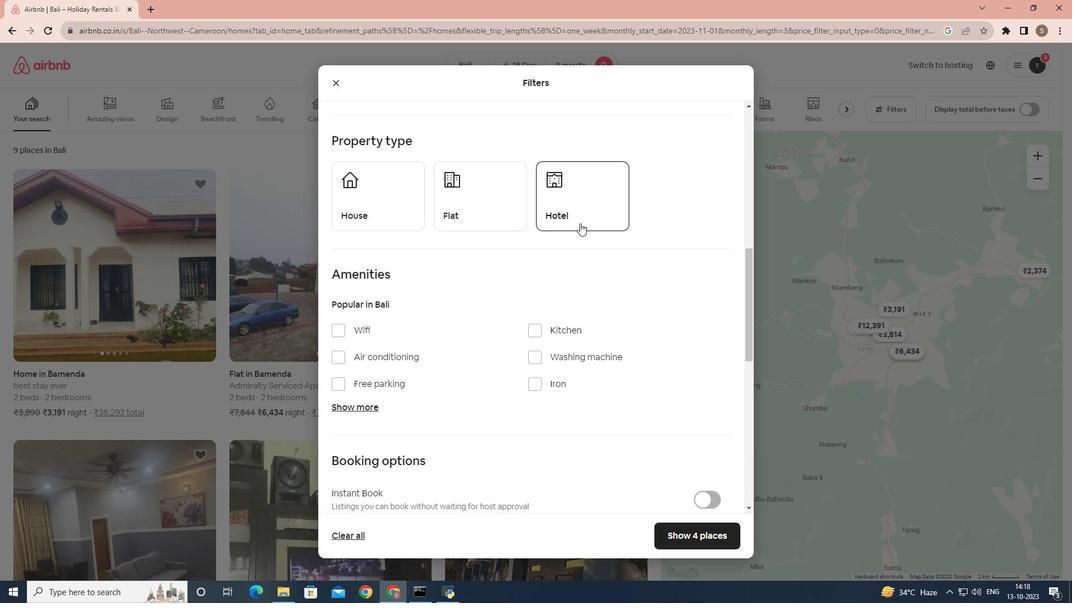 
Action: Mouse moved to (511, 334)
Screenshot: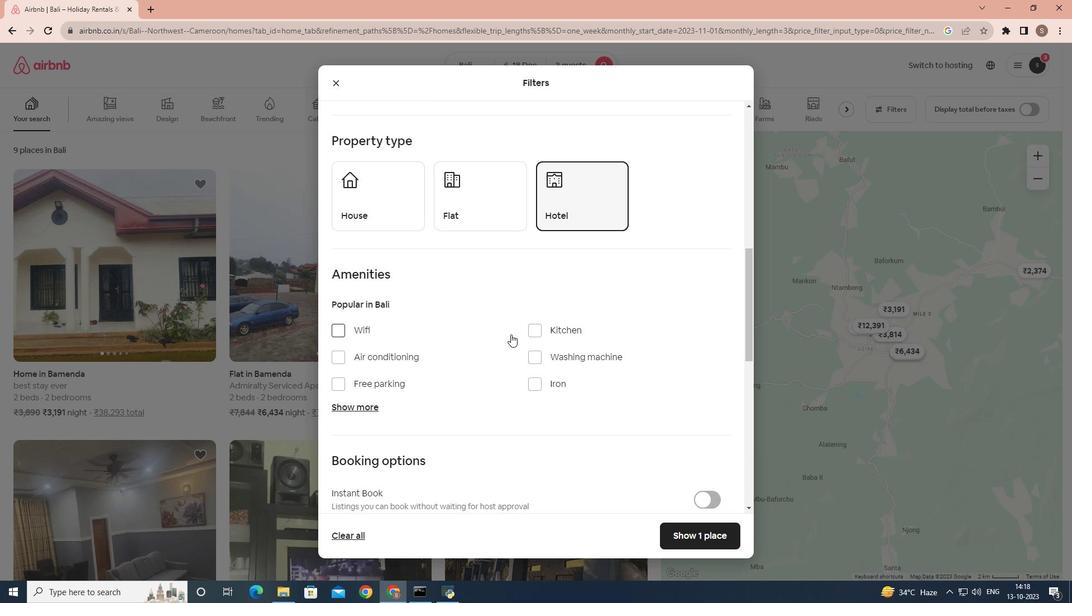 
Action: Mouse scrolled (511, 334) with delta (0, 0)
Screenshot: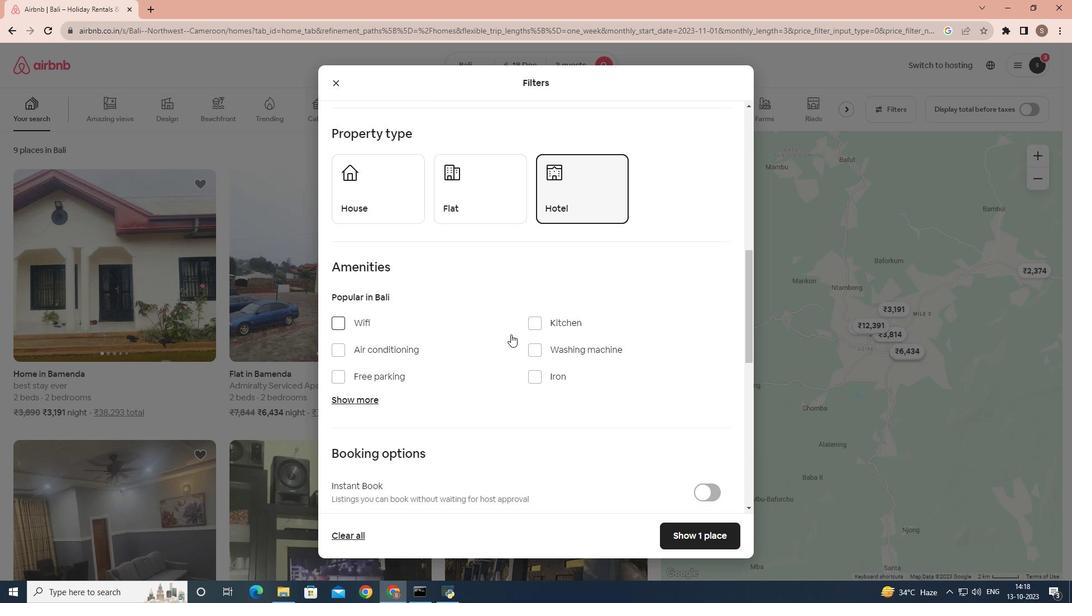 
Action: Mouse scrolled (511, 334) with delta (0, 0)
Screenshot: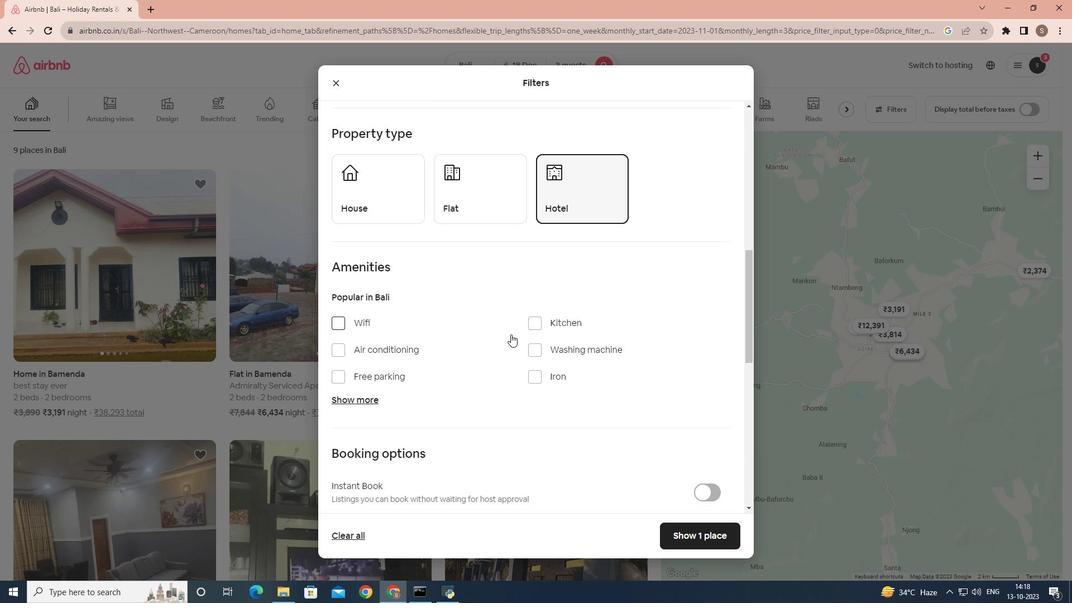 
Action: Mouse scrolled (511, 334) with delta (0, 0)
Screenshot: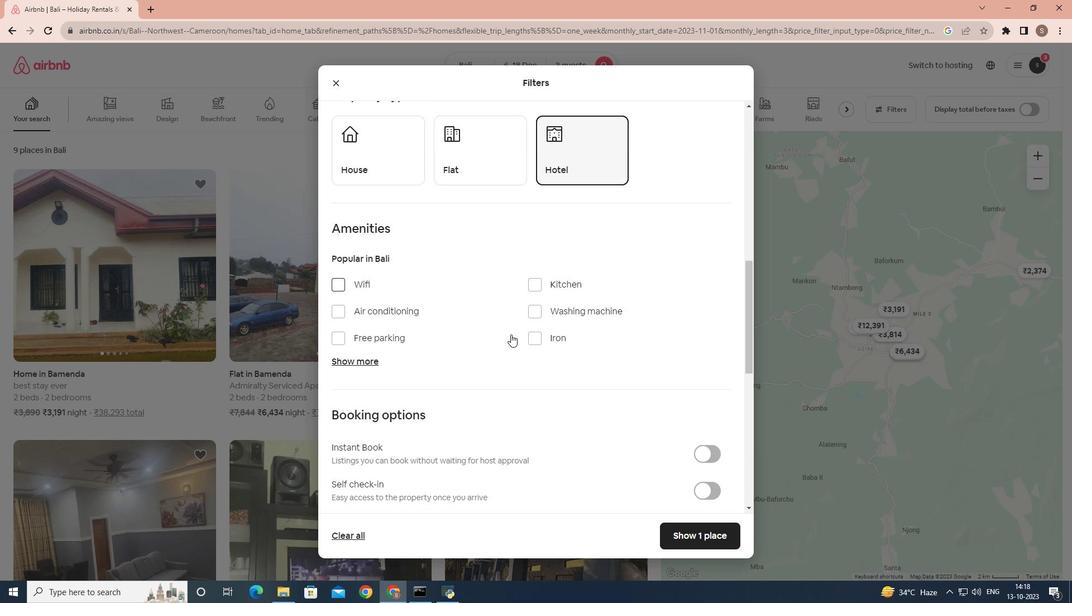 
Action: Mouse moved to (545, 189)
Screenshot: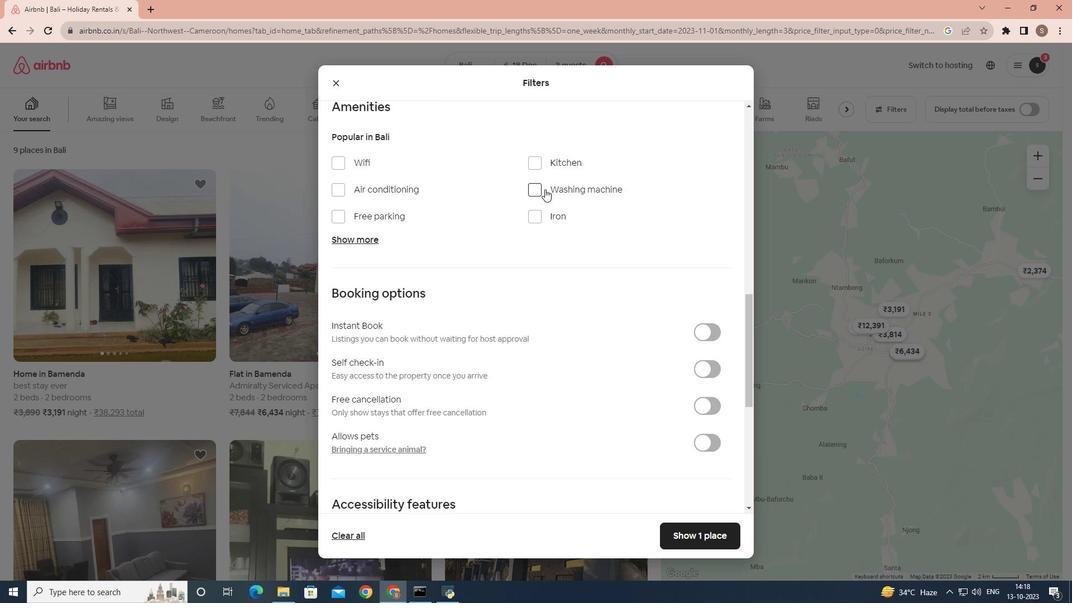 
Action: Mouse pressed left at (545, 189)
Screenshot: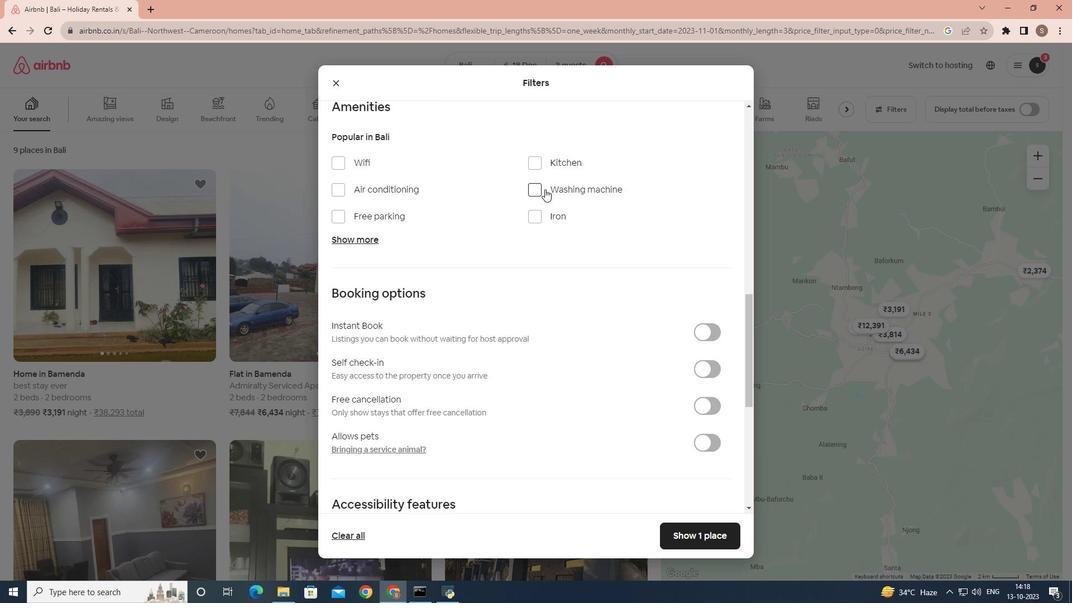 
Action: Mouse moved to (702, 535)
Screenshot: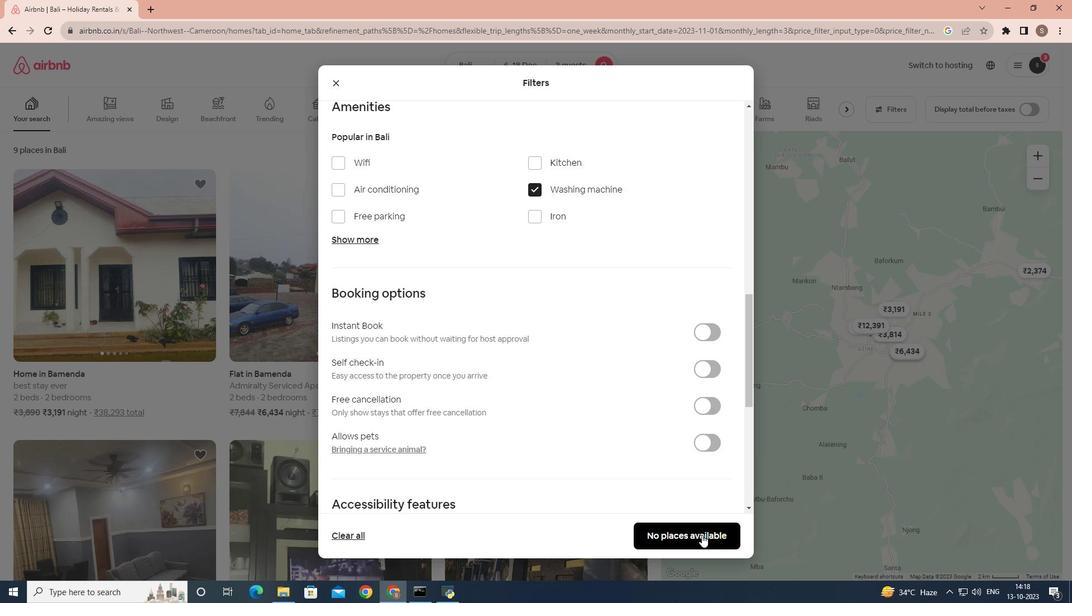 
Action: Mouse pressed left at (702, 535)
Screenshot: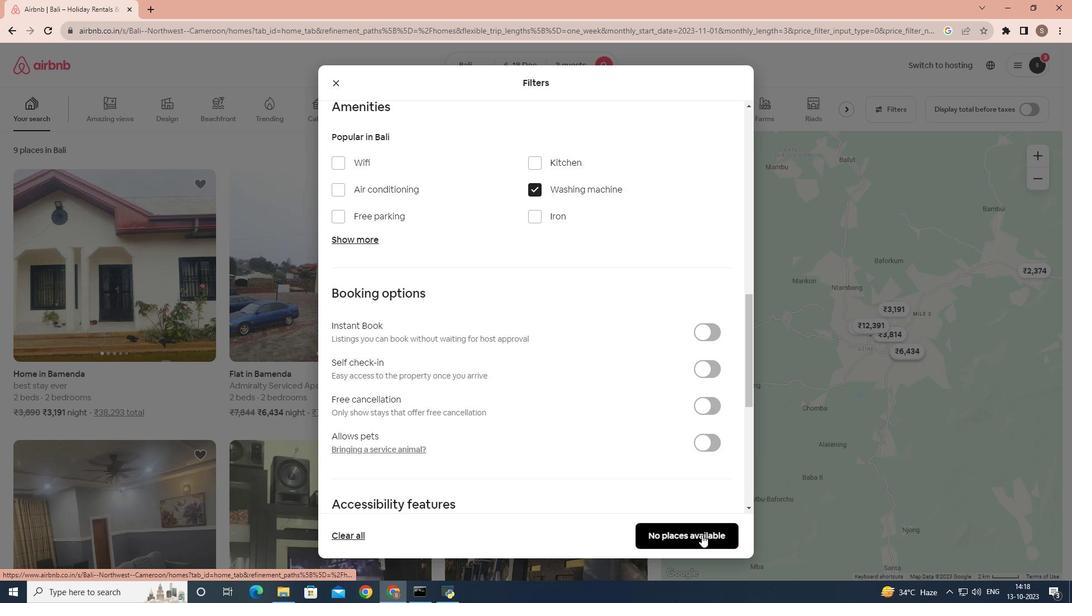 
